 Task: Look for space in Bājil, Yemen from 12th July, 2023 to 16th July, 2023 for 8 adults in price range Rs.10000 to Rs.16000. Place can be private room with 8 bedrooms having 8 beds and 8 bathrooms. Property type can be house, flat, guest house, hotel. Amenities needed are: wifi, TV, free parkinig on premises, gym, breakfast. Booking option can be shelf check-in. Required host language is English.
Action: Mouse moved to (505, 113)
Screenshot: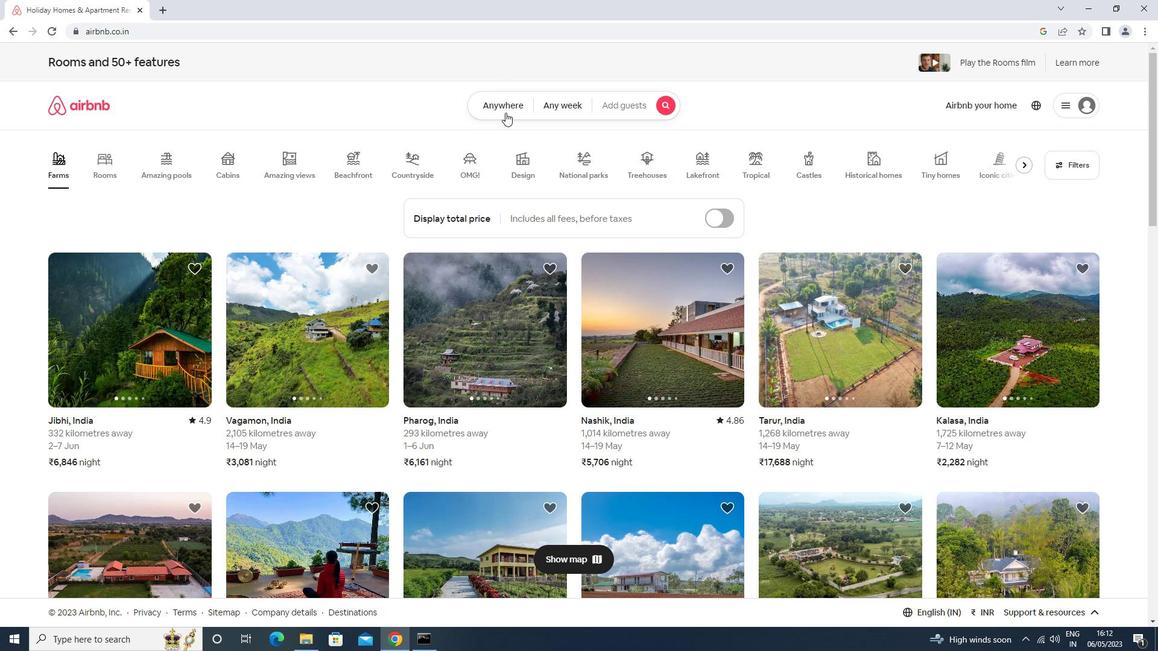 
Action: Mouse pressed left at (505, 113)
Screenshot: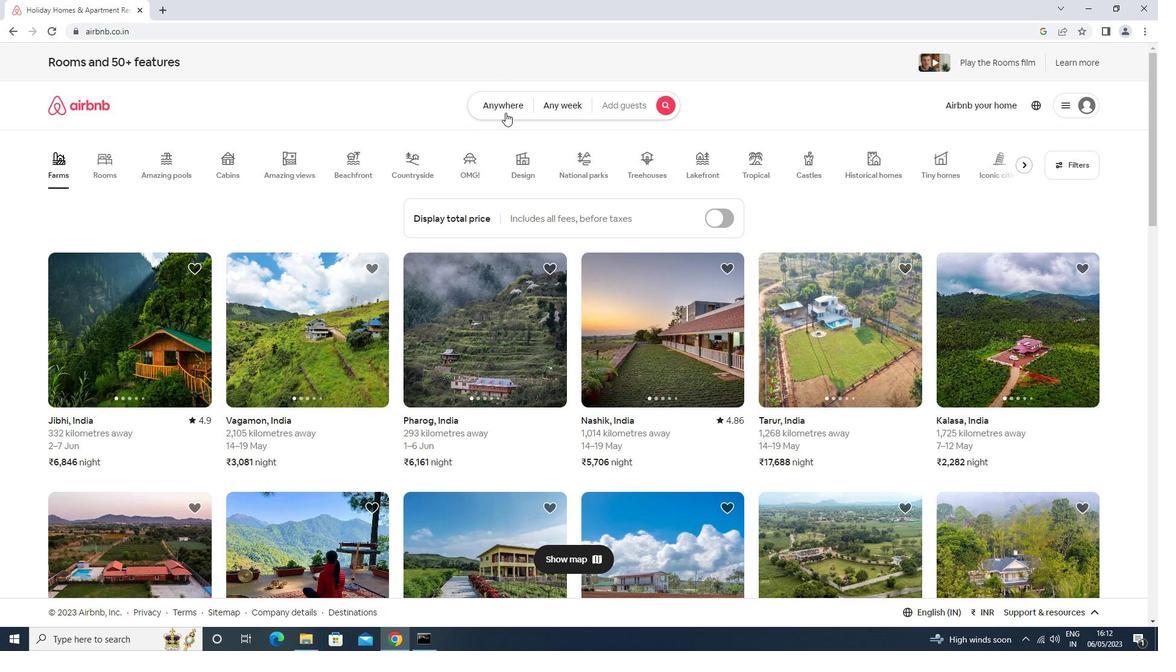 
Action: Mouse moved to (426, 156)
Screenshot: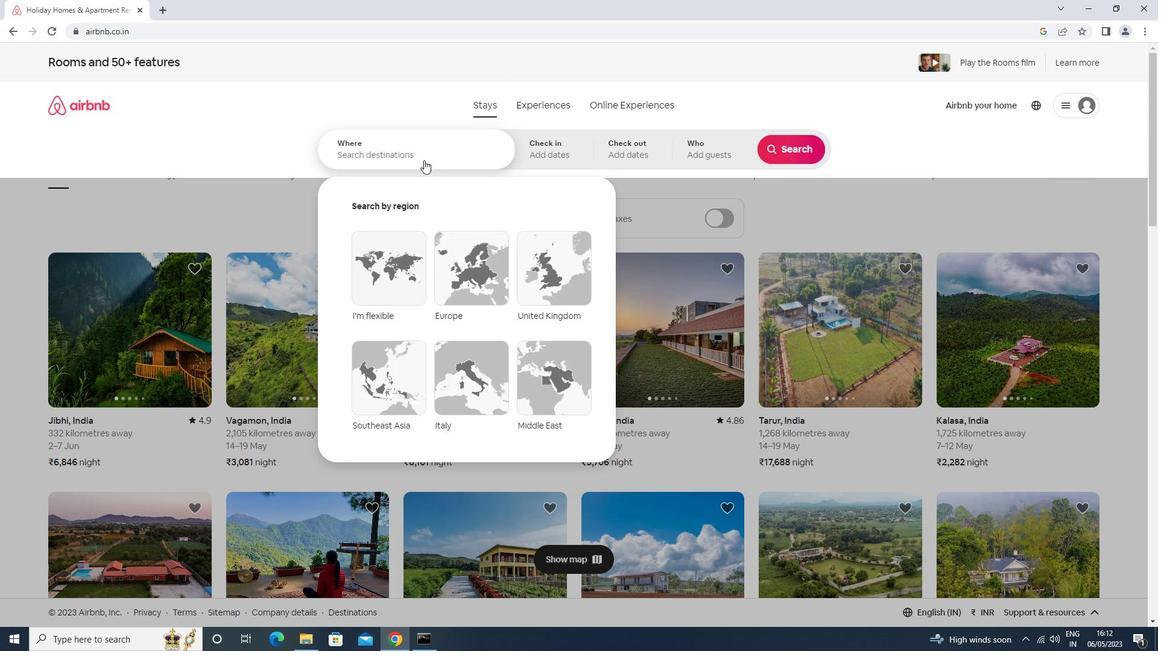 
Action: Mouse pressed left at (426, 156)
Screenshot: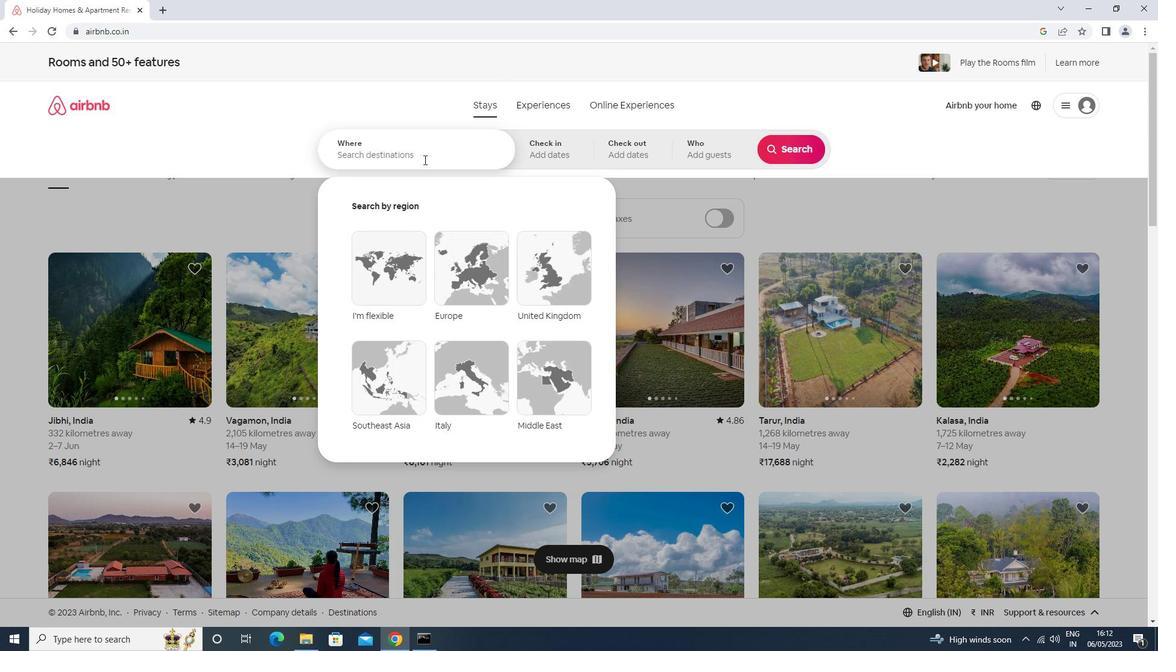 
Action: Mouse moved to (426, 156)
Screenshot: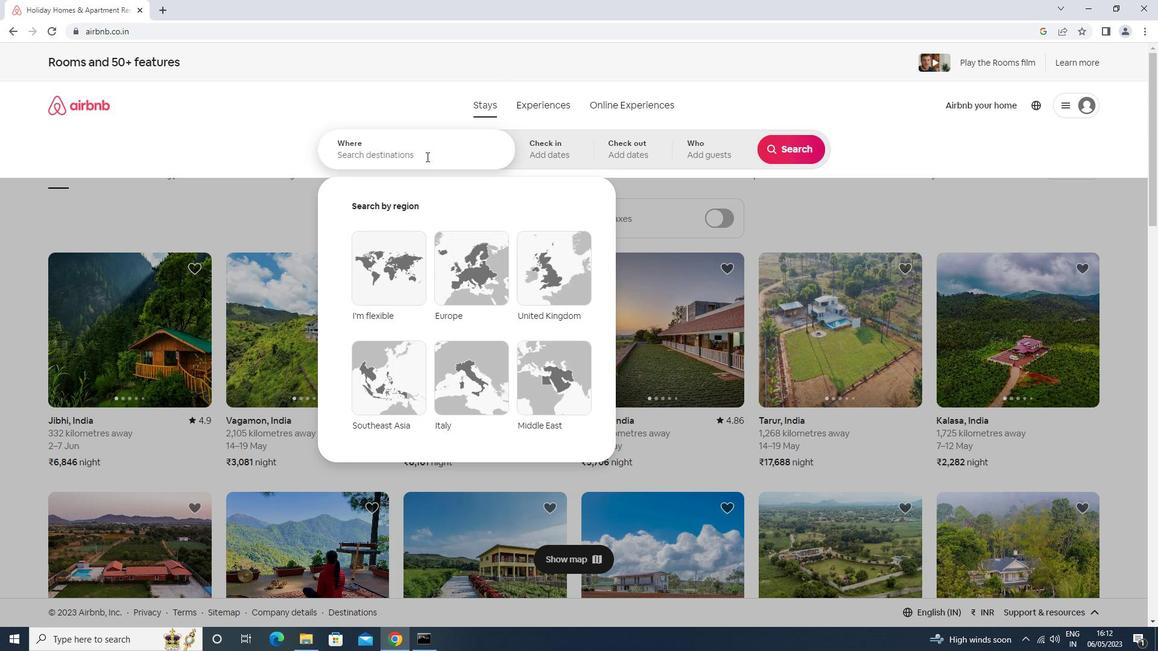 
Action: Key pressed <Key.shift>BAJIL<Key.shift>,<Key.space><Key.shift>YEMEN<Key.down><Key.enter>
Screenshot: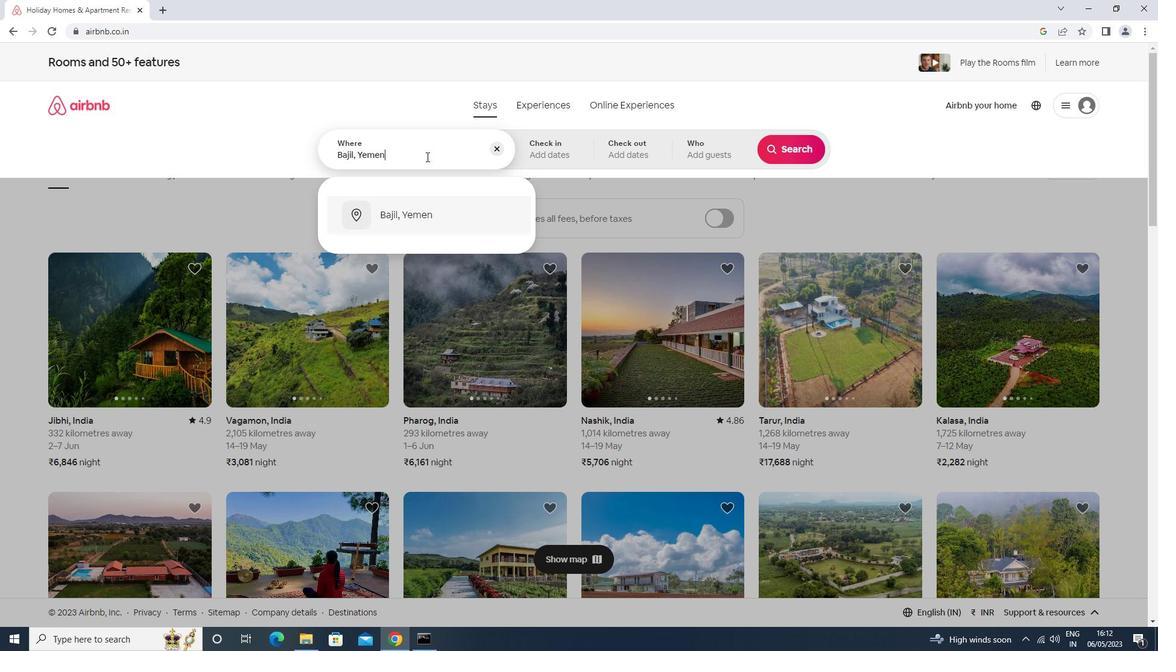 
Action: Mouse moved to (782, 239)
Screenshot: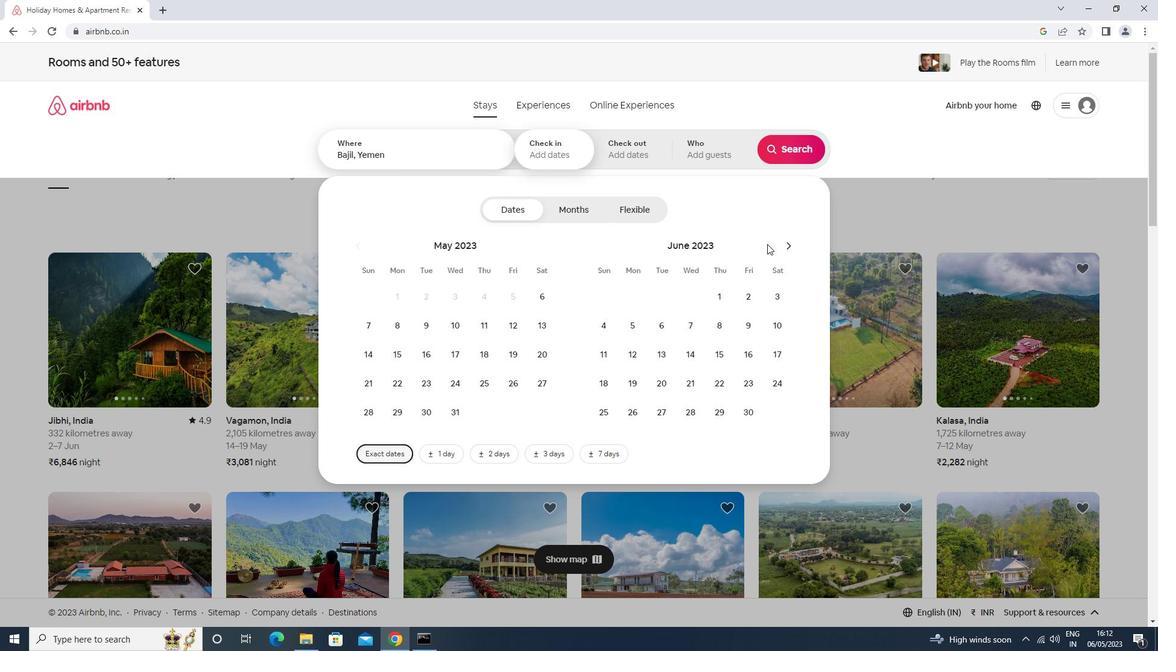 
Action: Mouse pressed left at (782, 239)
Screenshot: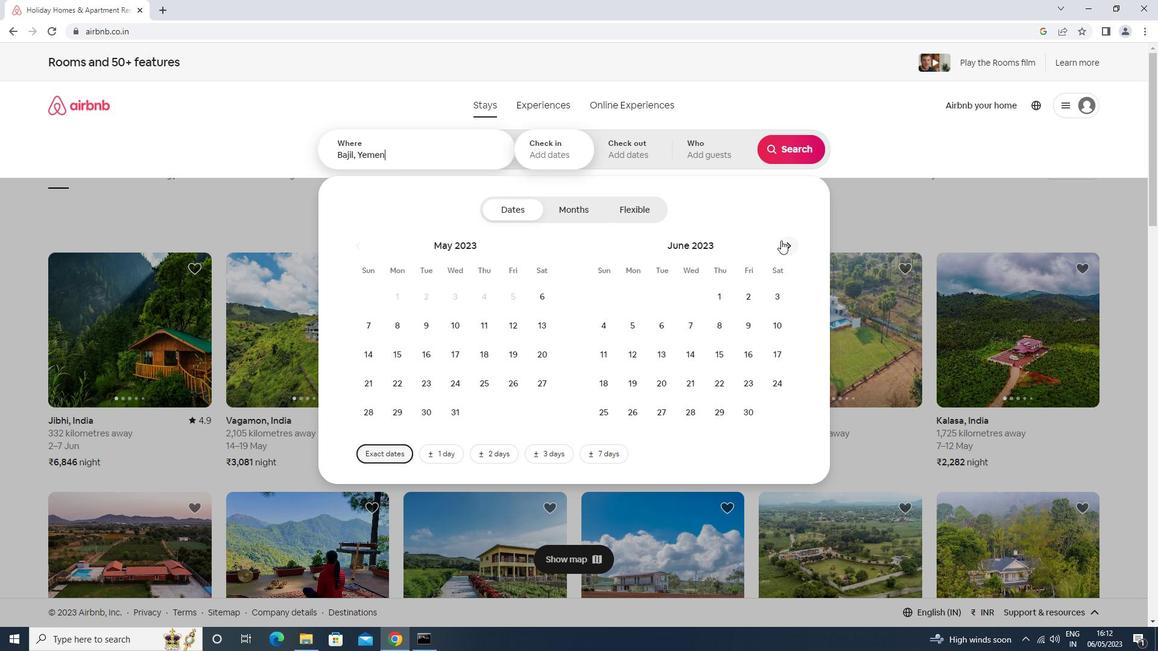 
Action: Mouse moved to (689, 348)
Screenshot: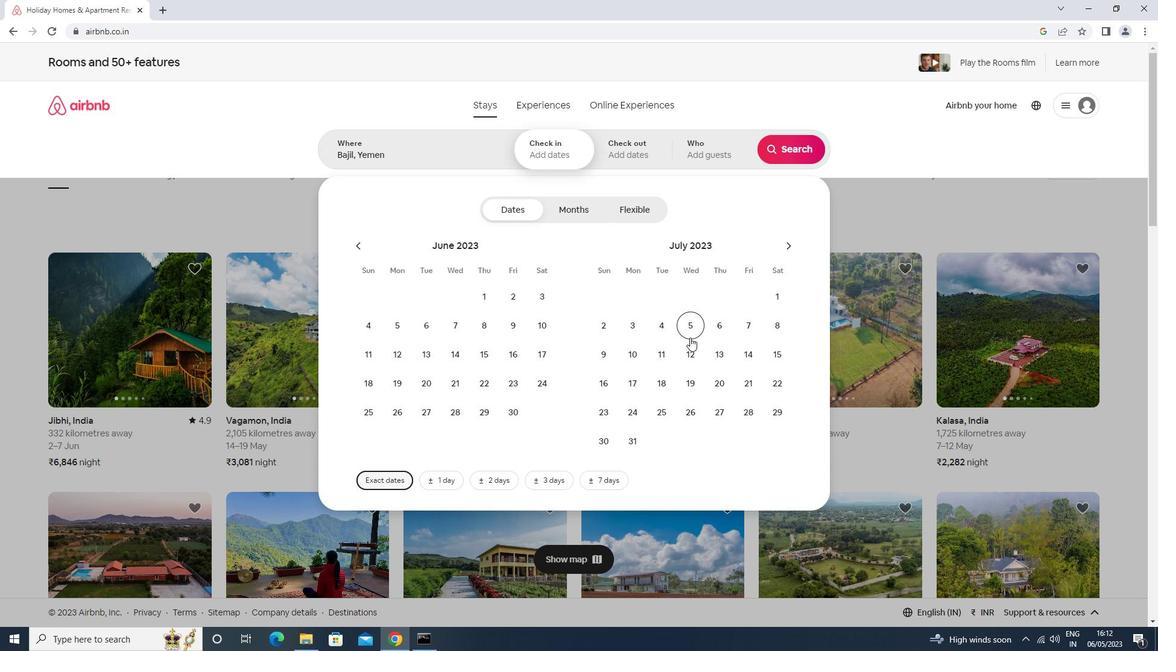 
Action: Mouse pressed left at (689, 348)
Screenshot: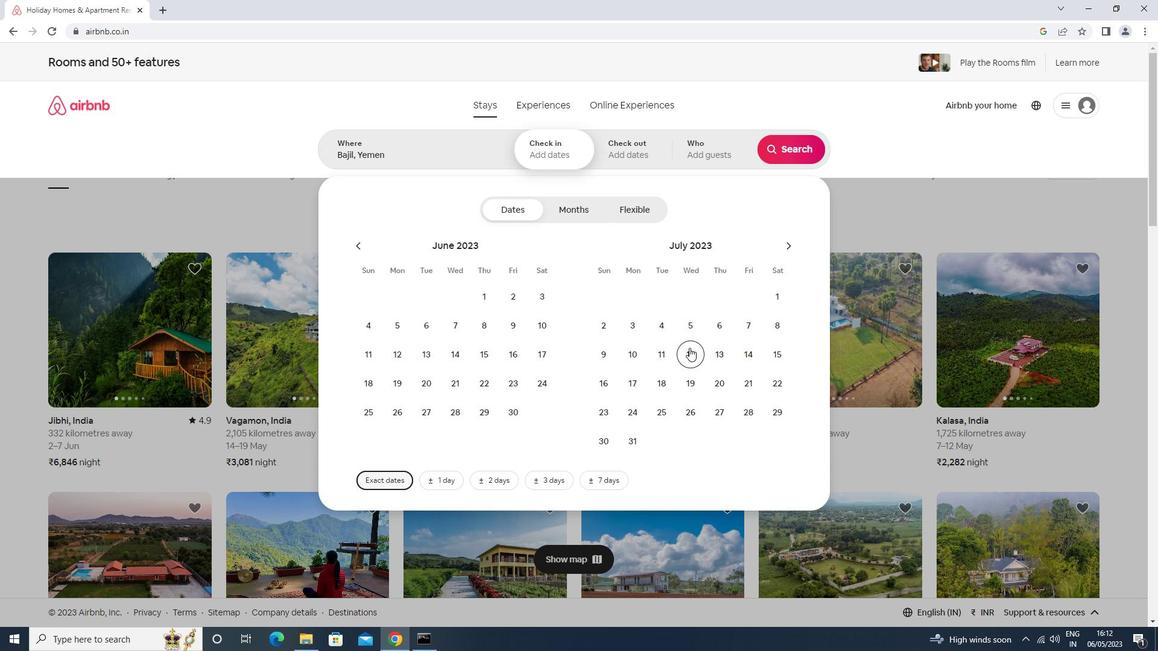 
Action: Mouse moved to (603, 386)
Screenshot: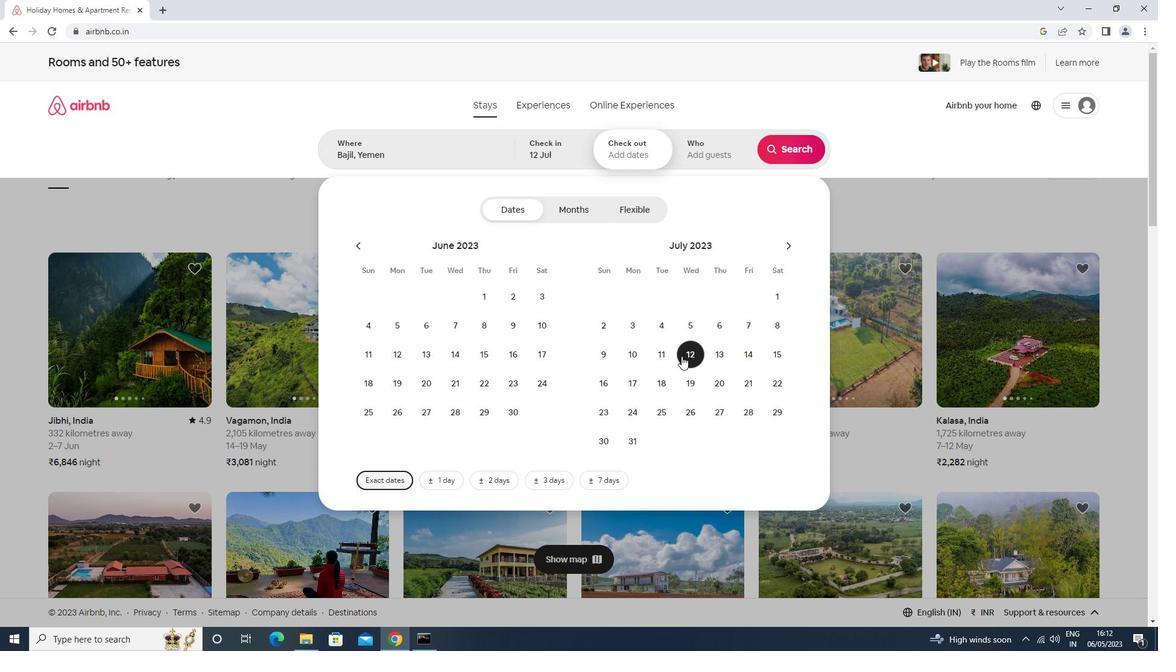 
Action: Mouse pressed left at (603, 386)
Screenshot: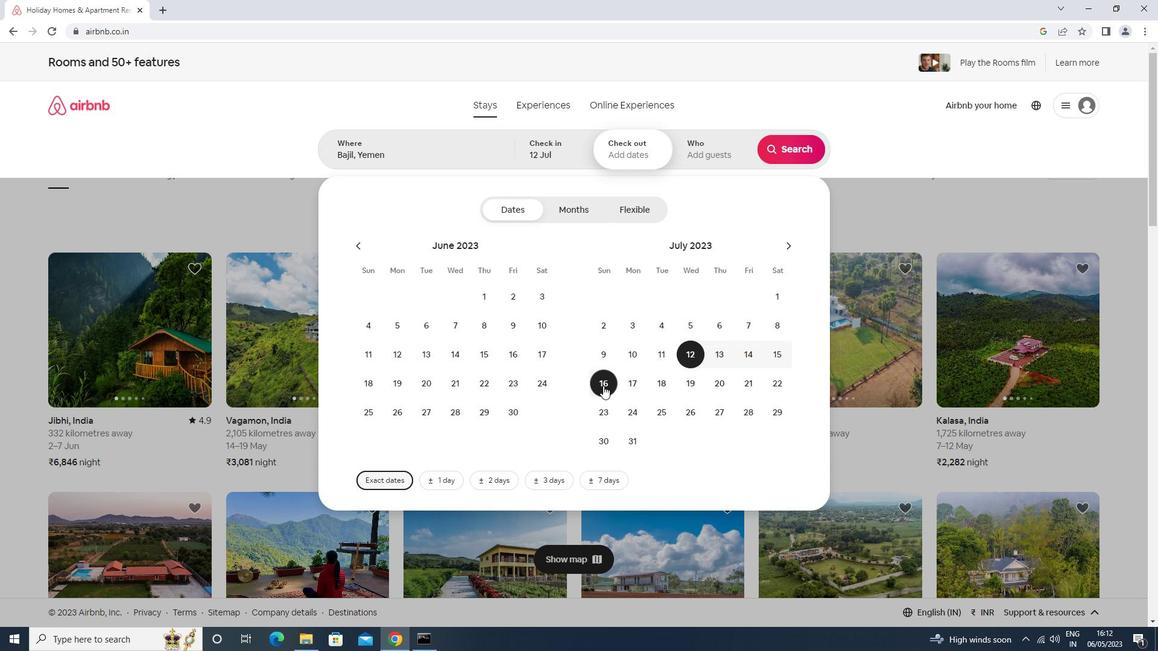 
Action: Mouse moved to (697, 155)
Screenshot: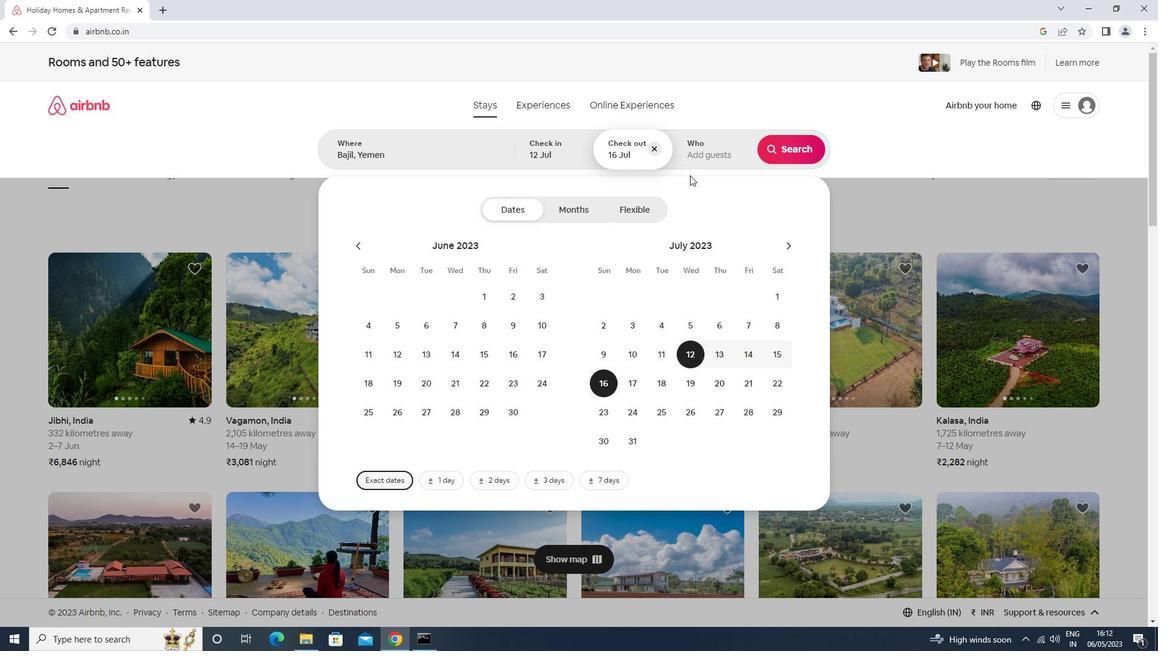 
Action: Mouse pressed left at (697, 155)
Screenshot: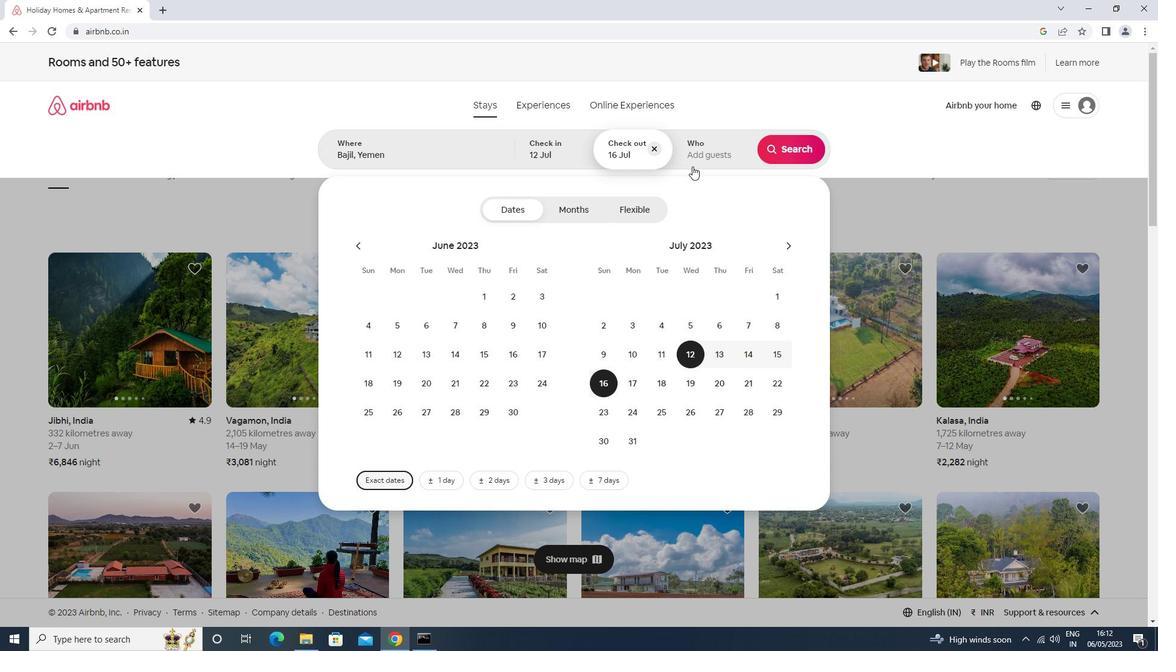 
Action: Mouse moved to (789, 216)
Screenshot: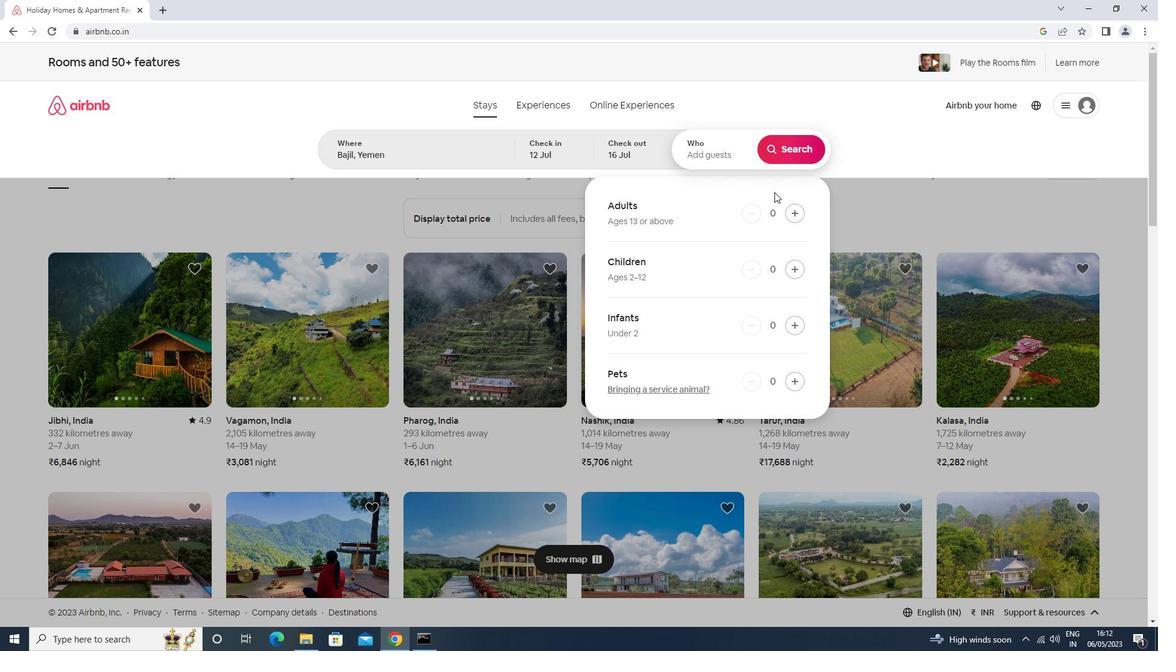 
Action: Mouse pressed left at (789, 216)
Screenshot: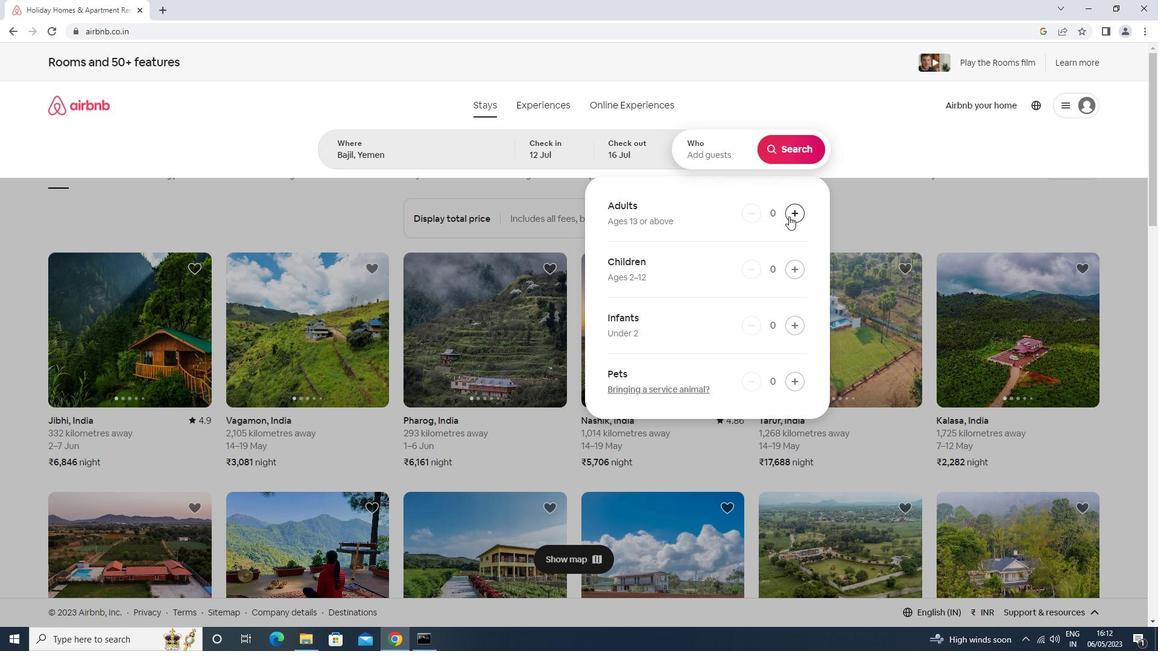 
Action: Mouse pressed left at (789, 216)
Screenshot: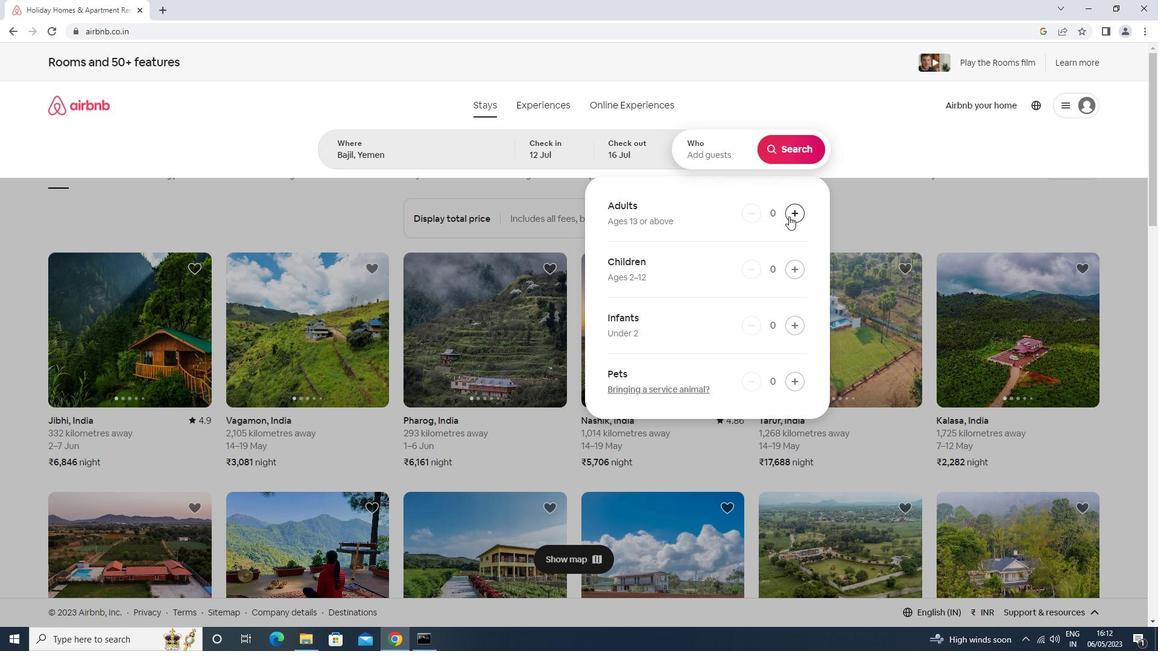 
Action: Mouse pressed left at (789, 216)
Screenshot: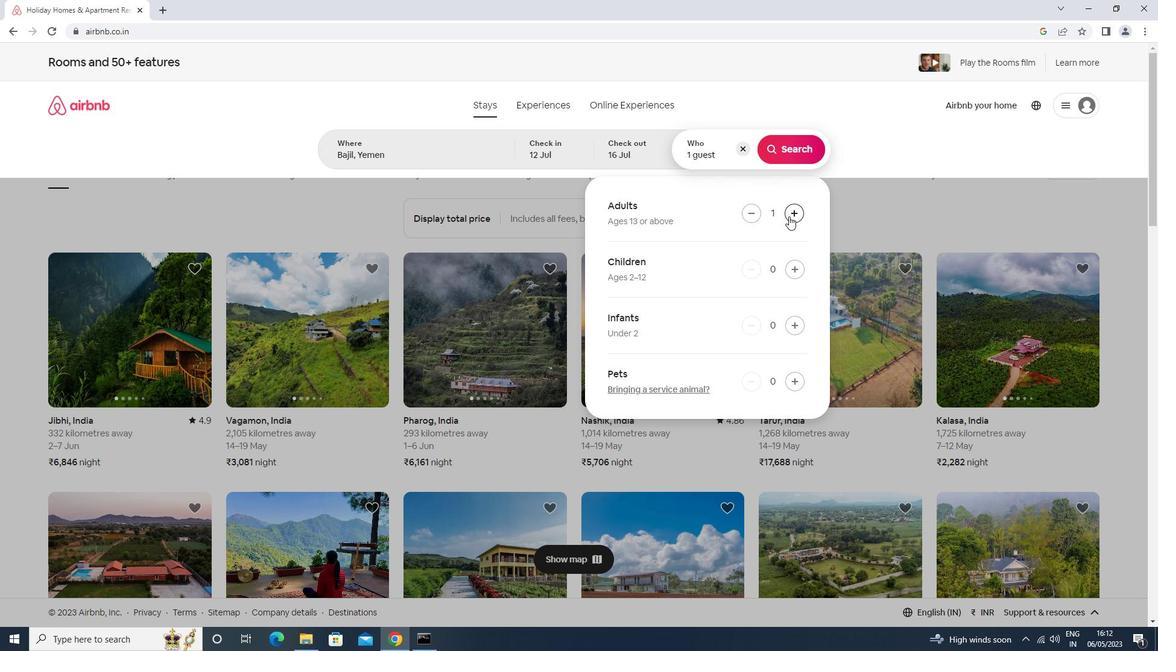 
Action: Mouse moved to (788, 217)
Screenshot: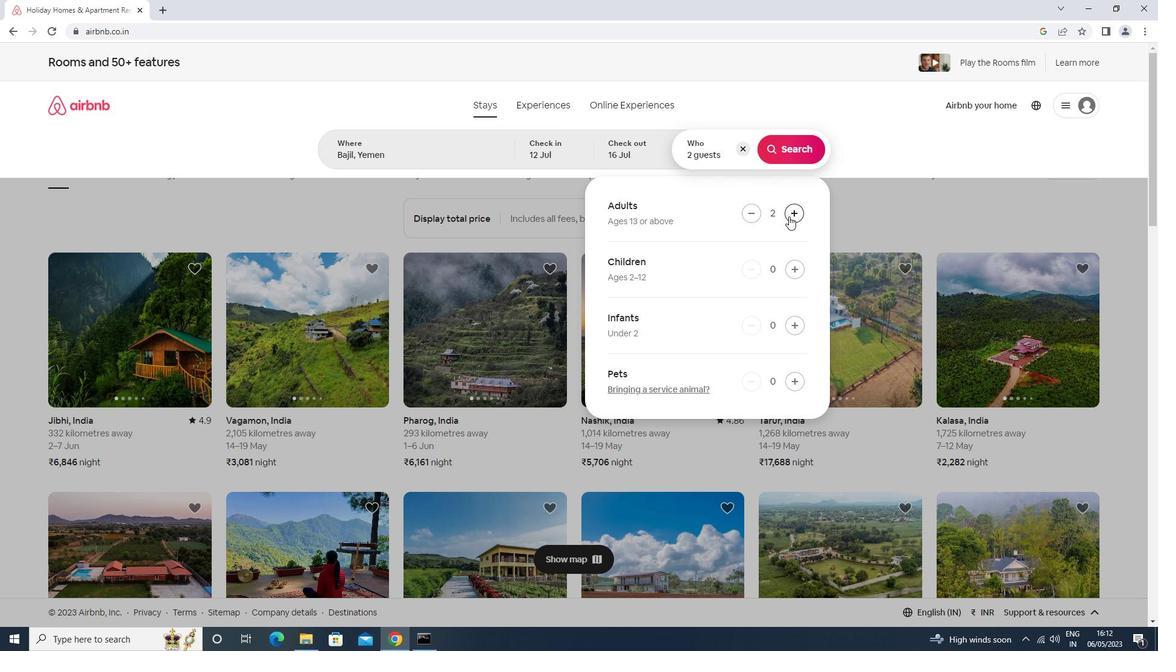 
Action: Mouse pressed left at (788, 217)
Screenshot: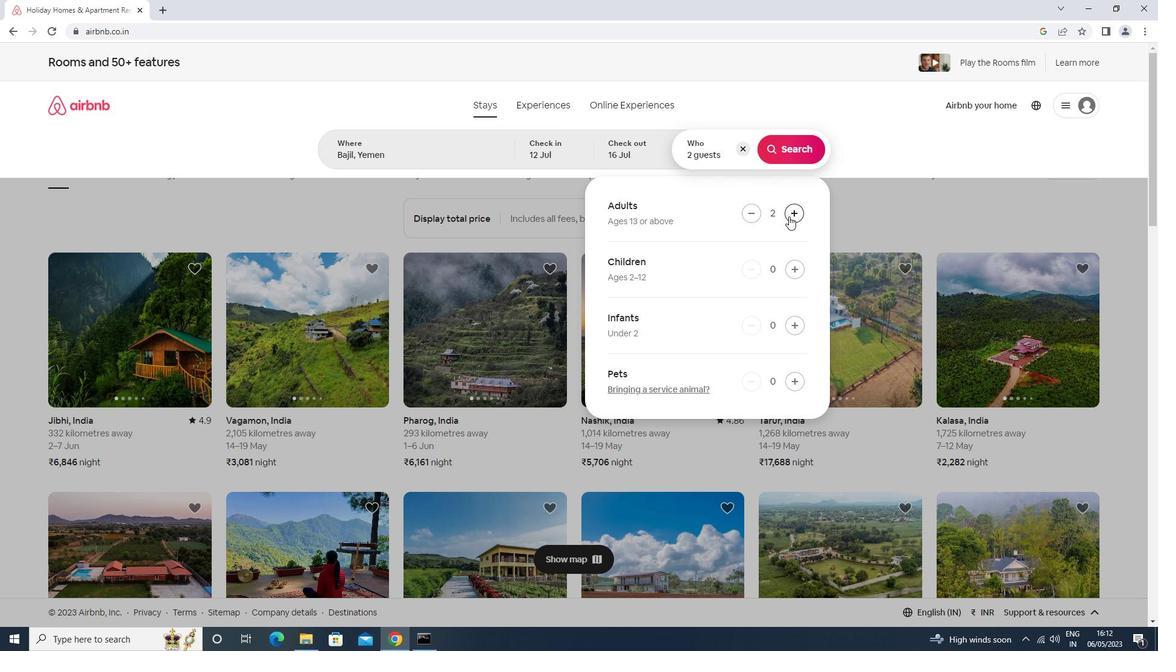 
Action: Mouse pressed left at (788, 217)
Screenshot: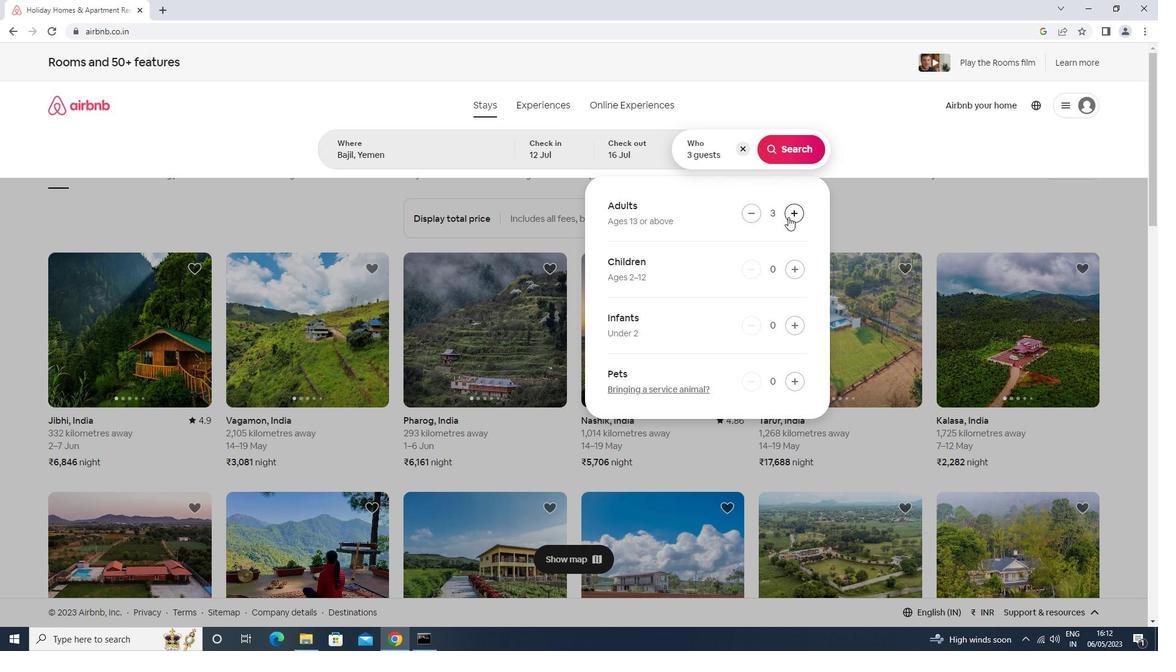 
Action: Mouse pressed left at (788, 217)
Screenshot: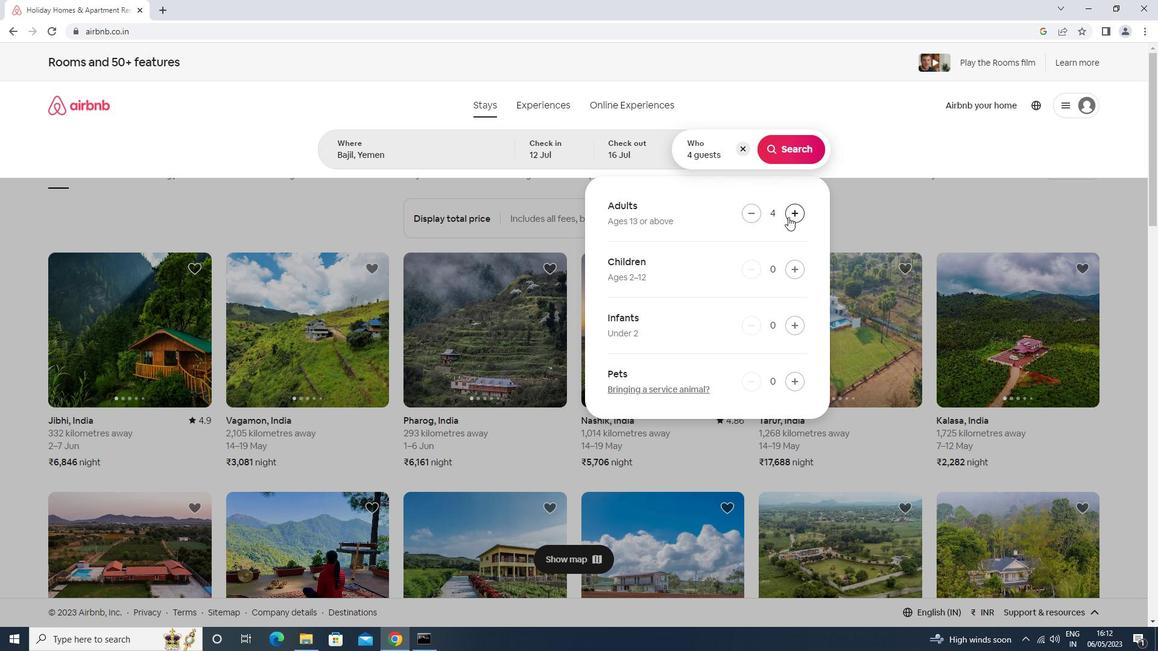 
Action: Mouse moved to (789, 217)
Screenshot: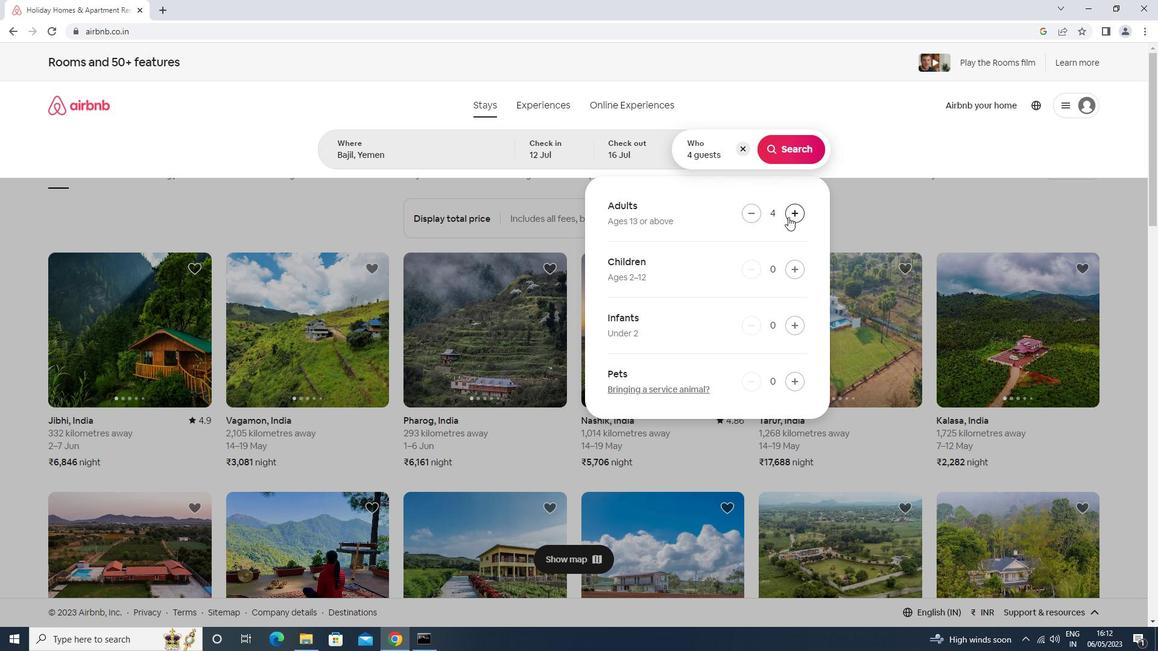 
Action: Mouse pressed left at (789, 217)
Screenshot: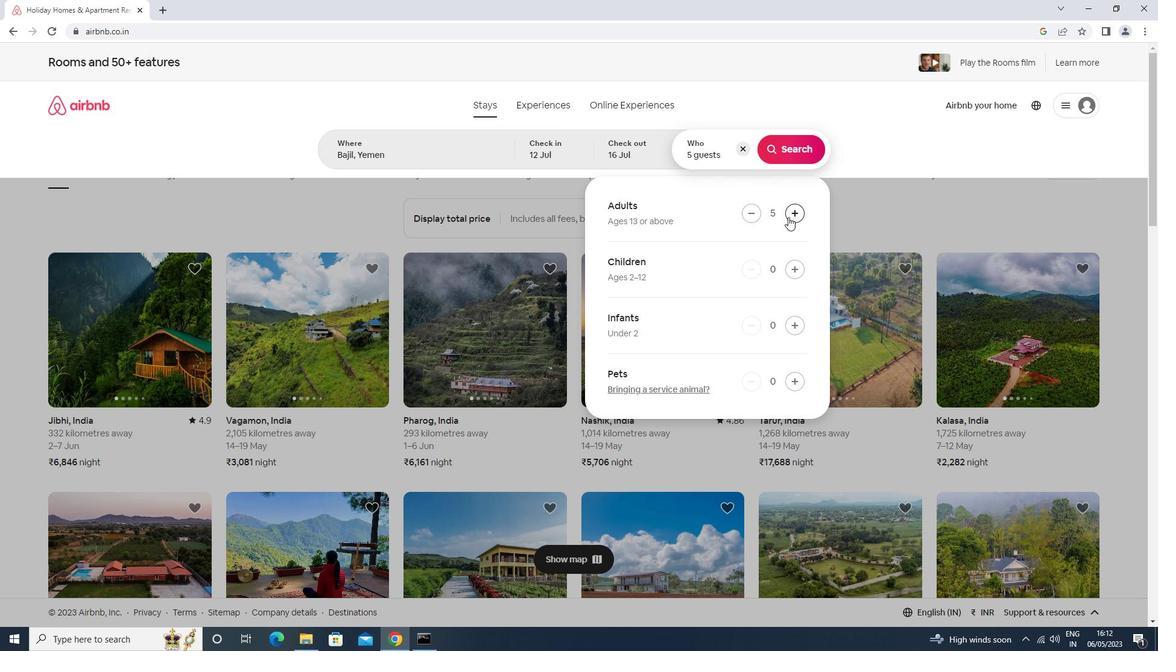 
Action: Mouse pressed left at (789, 217)
Screenshot: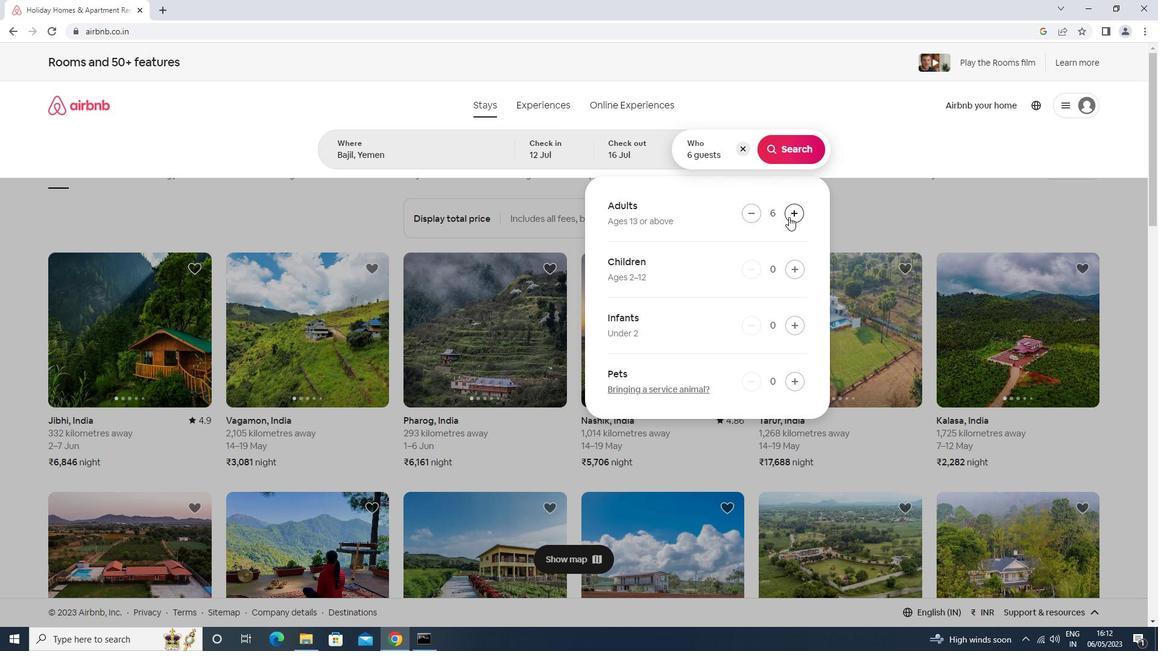 
Action: Mouse moved to (789, 145)
Screenshot: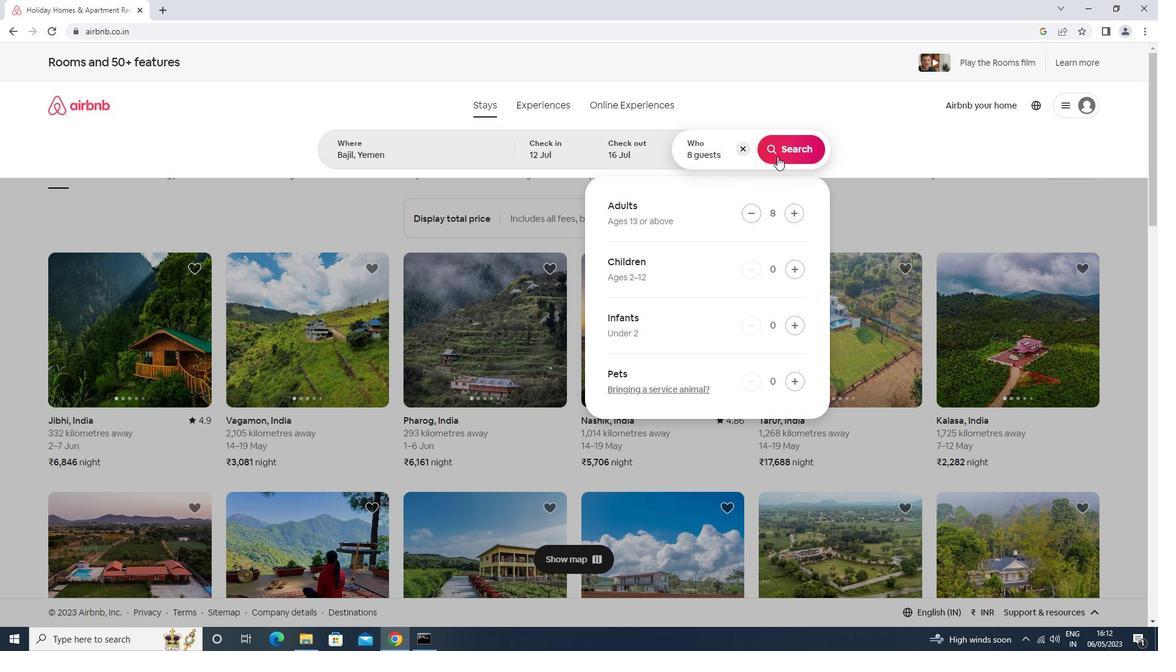 
Action: Mouse pressed left at (789, 145)
Screenshot: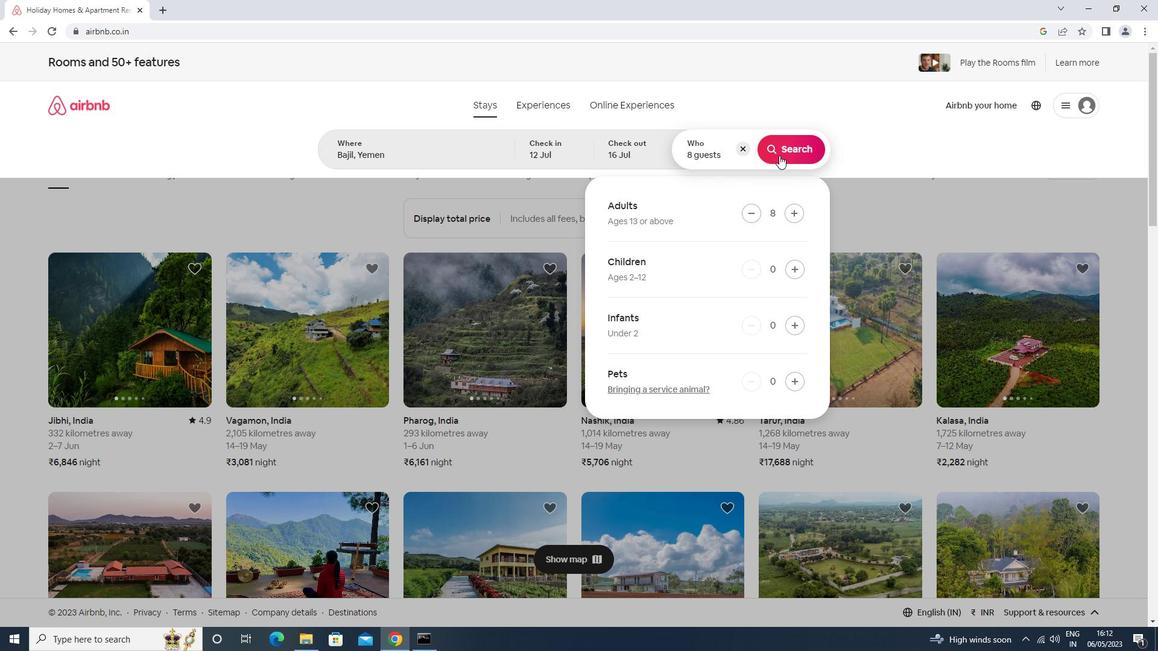 
Action: Mouse moved to (1065, 136)
Screenshot: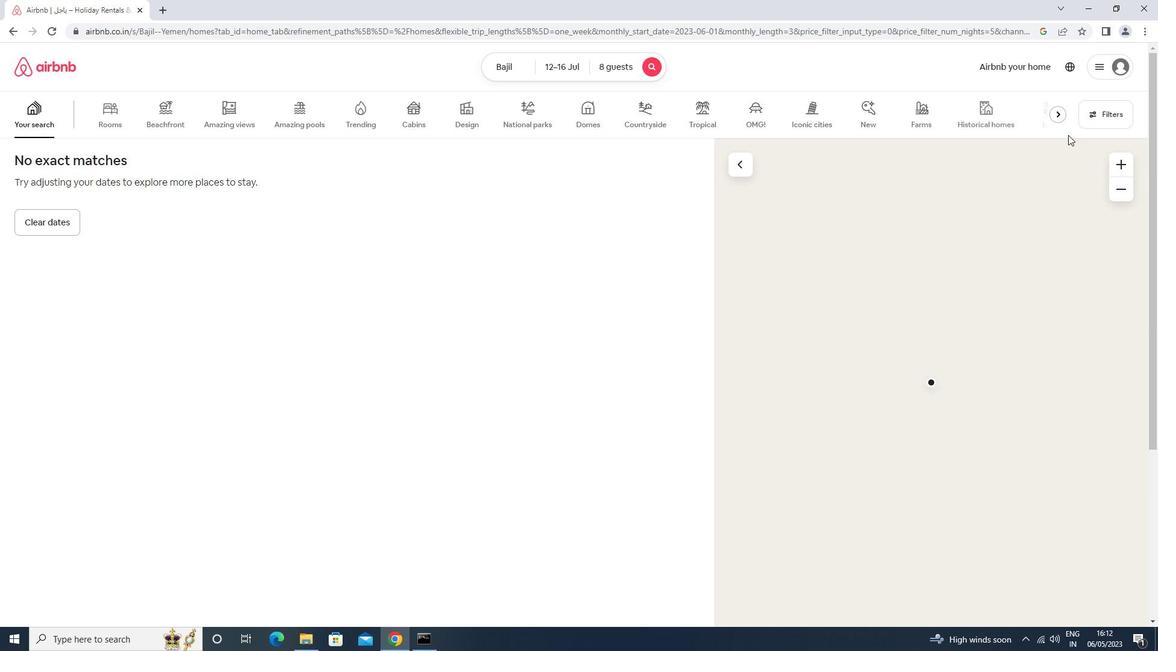 
Action: Mouse pressed left at (1065, 136)
Screenshot: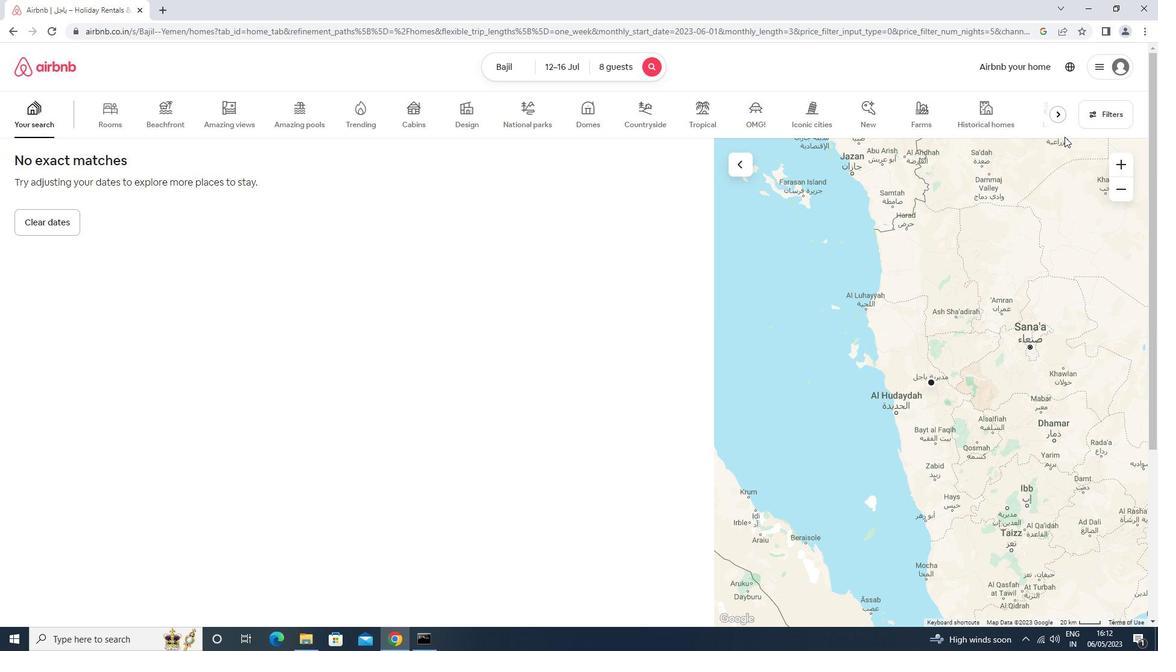 
Action: Mouse moved to (1110, 115)
Screenshot: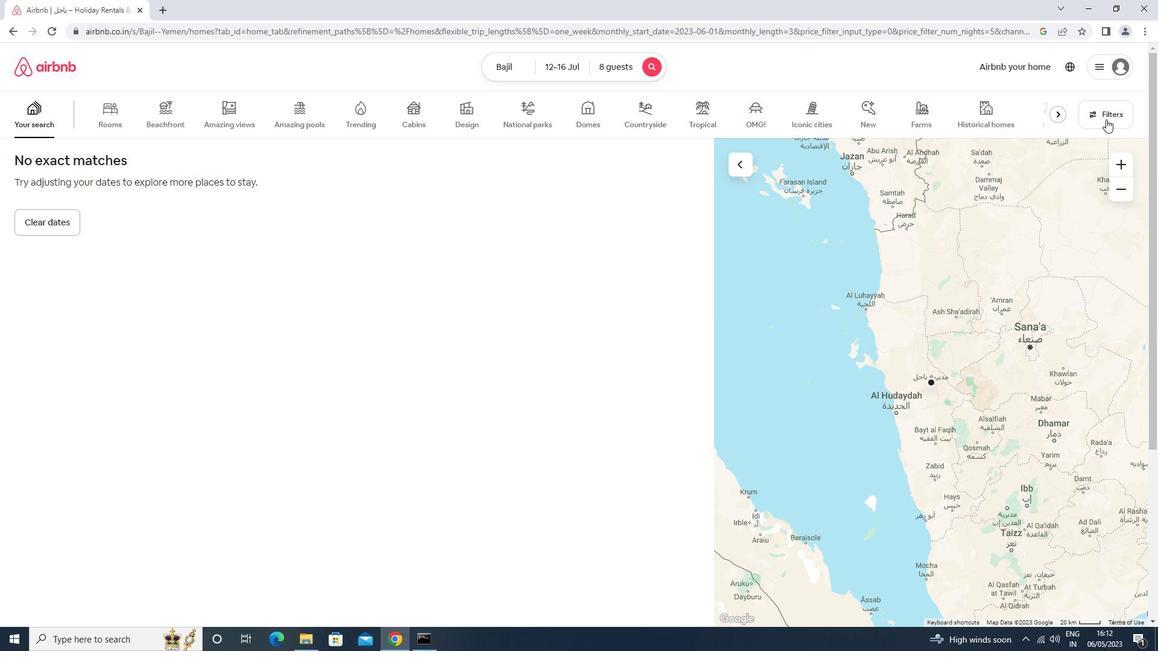 
Action: Mouse pressed left at (1110, 115)
Screenshot: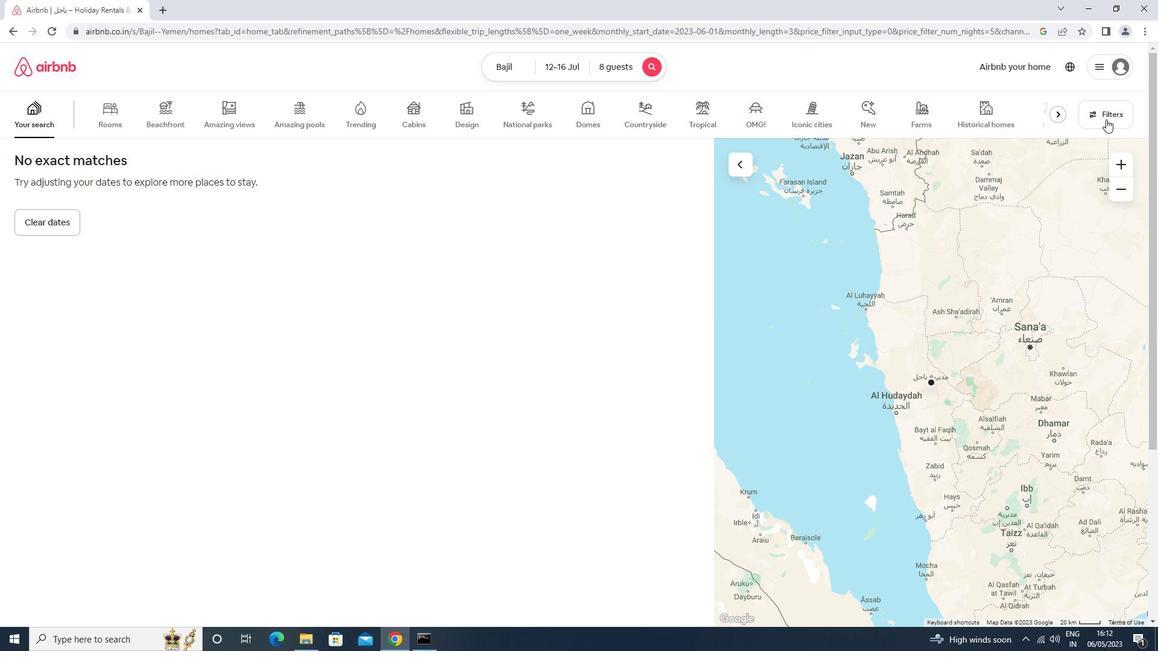 
Action: Mouse moved to (497, 396)
Screenshot: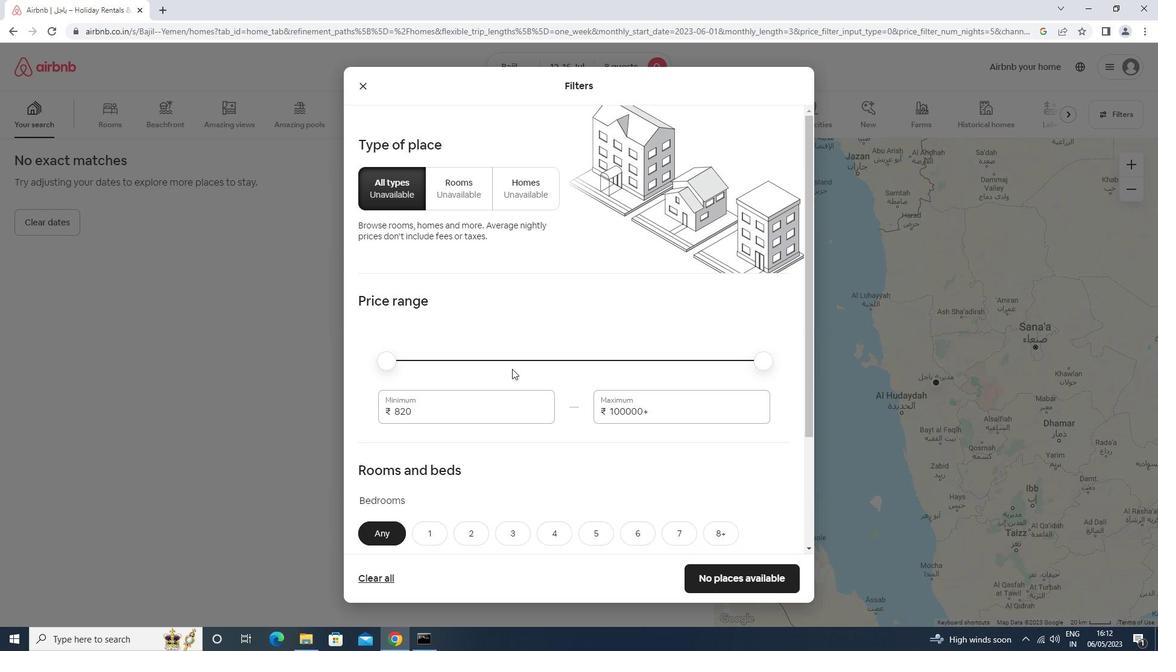 
Action: Mouse pressed left at (497, 396)
Screenshot: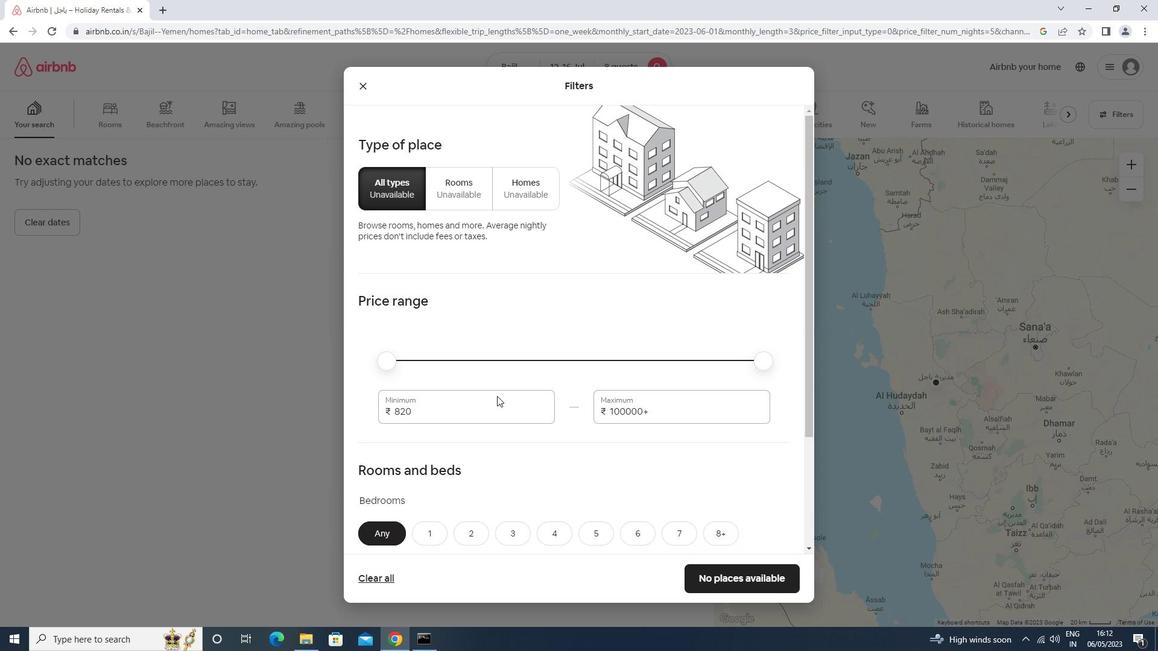 
Action: Key pressed <Key.backspace><Key.backspace><Key.backspace>10000<Key.tab>16000
Screenshot: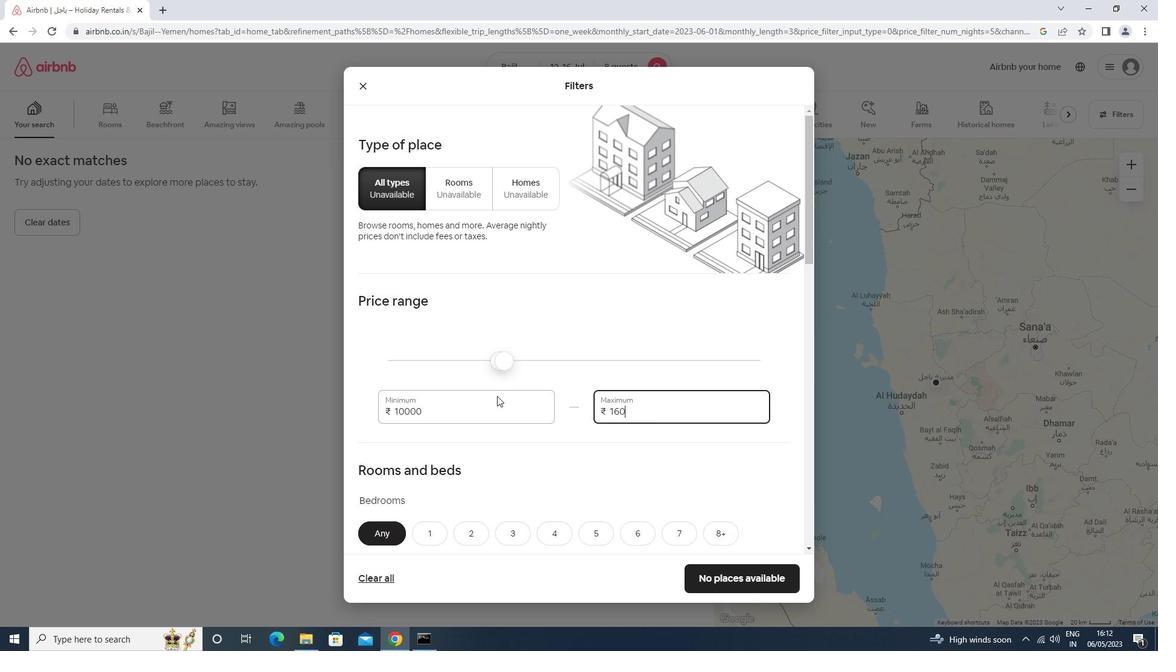 
Action: Mouse scrolled (497, 395) with delta (0, 0)
Screenshot: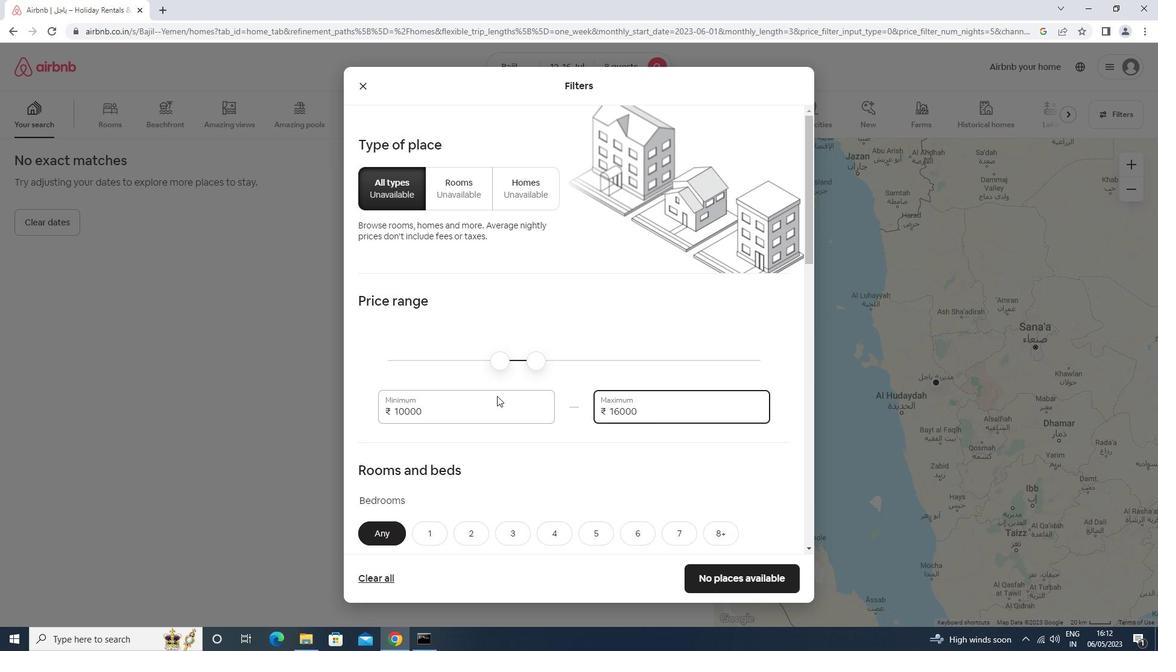 
Action: Mouse scrolled (497, 395) with delta (0, 0)
Screenshot: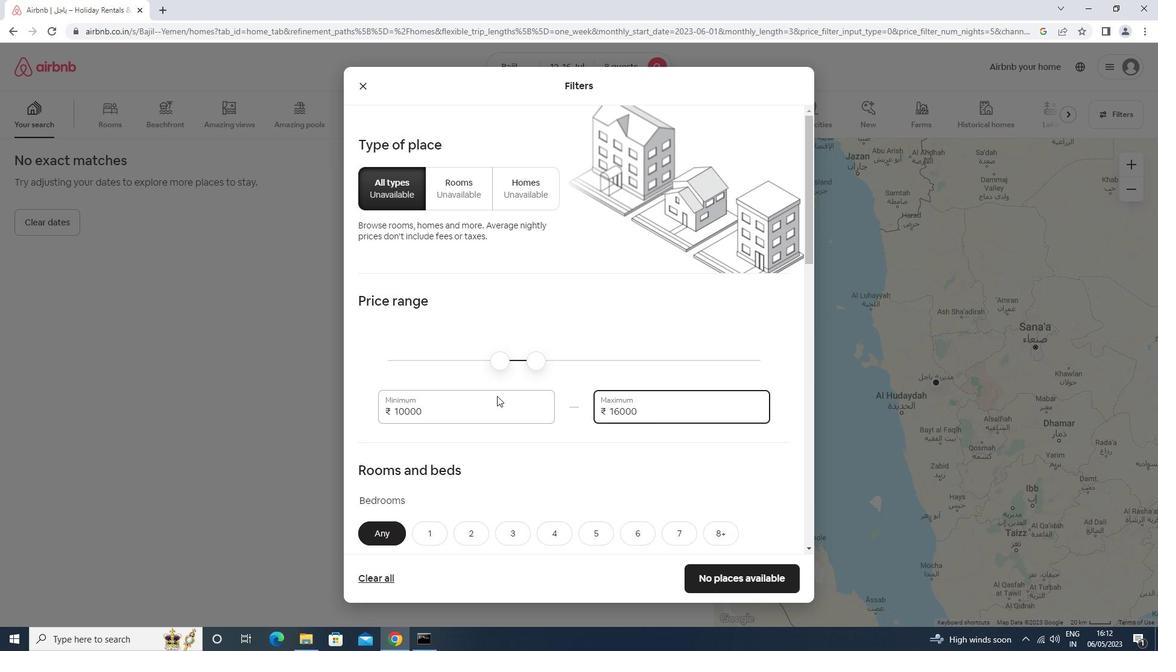 
Action: Mouse scrolled (497, 395) with delta (0, 0)
Screenshot: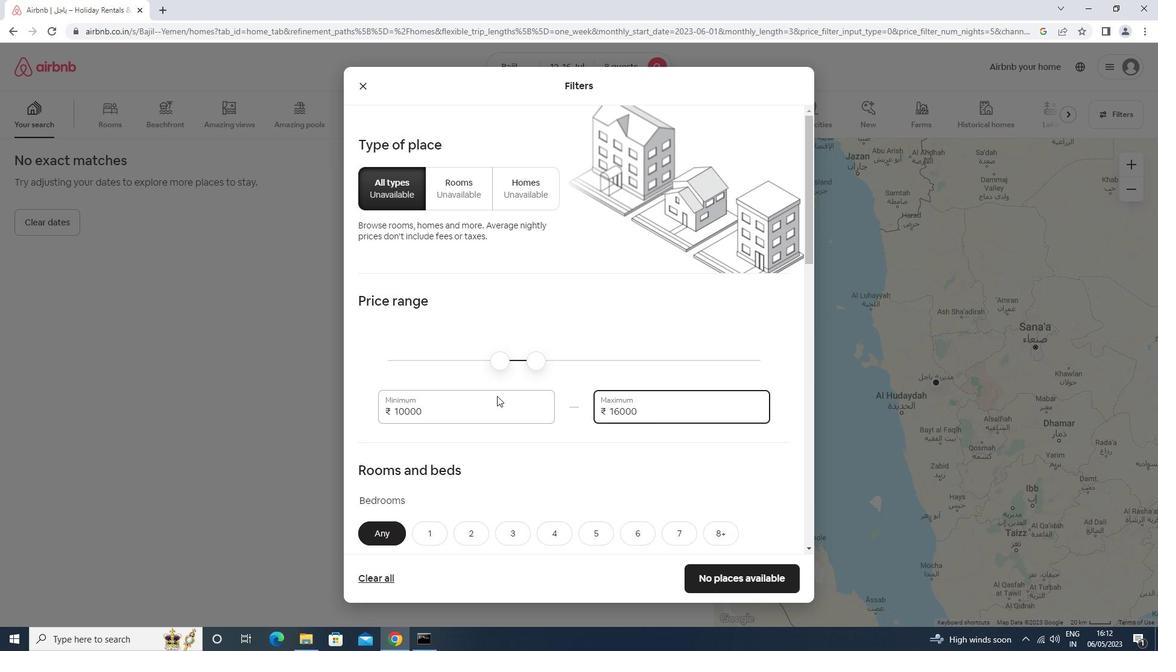
Action: Mouse scrolled (497, 395) with delta (0, 0)
Screenshot: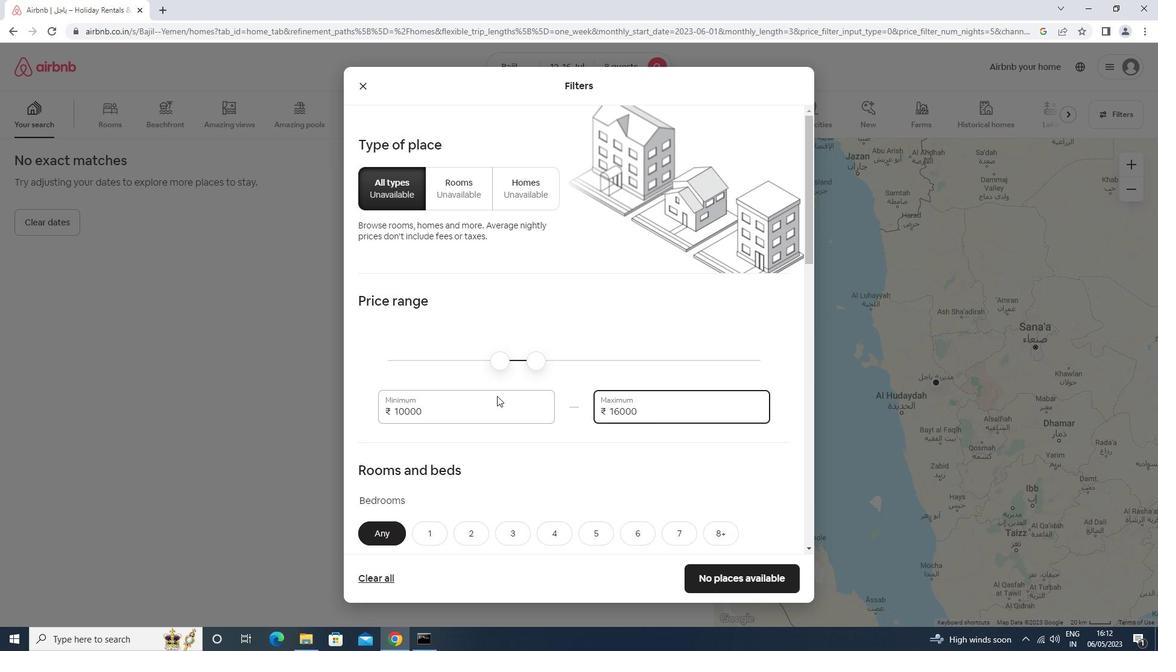 
Action: Mouse scrolled (497, 395) with delta (0, 0)
Screenshot: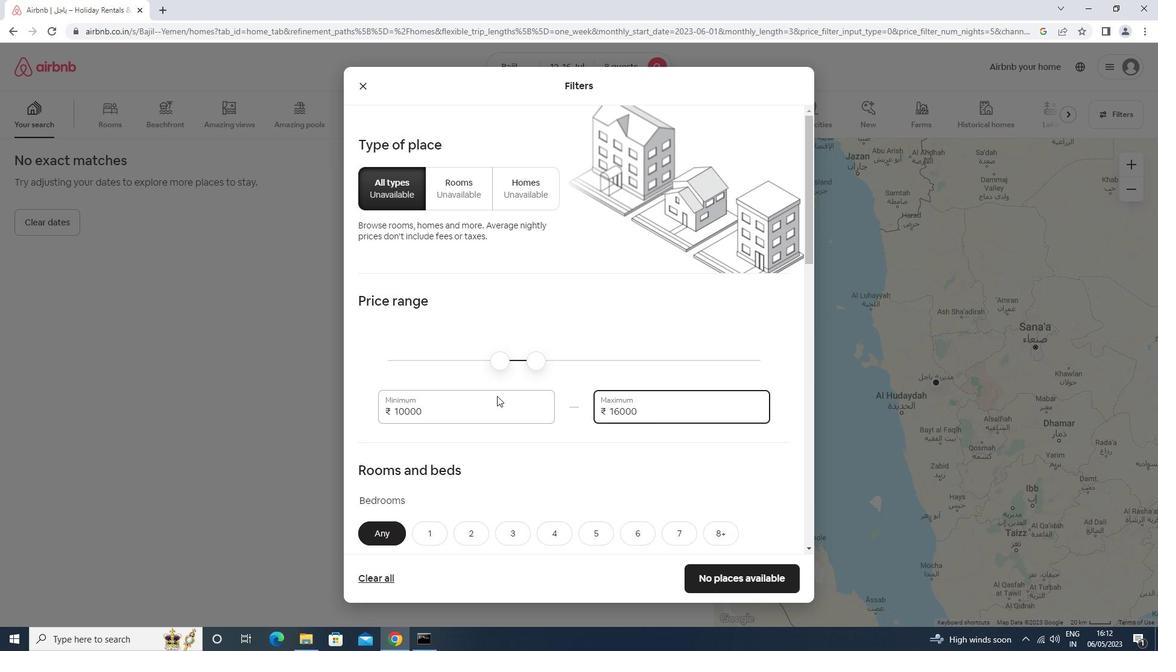 
Action: Mouse moved to (721, 234)
Screenshot: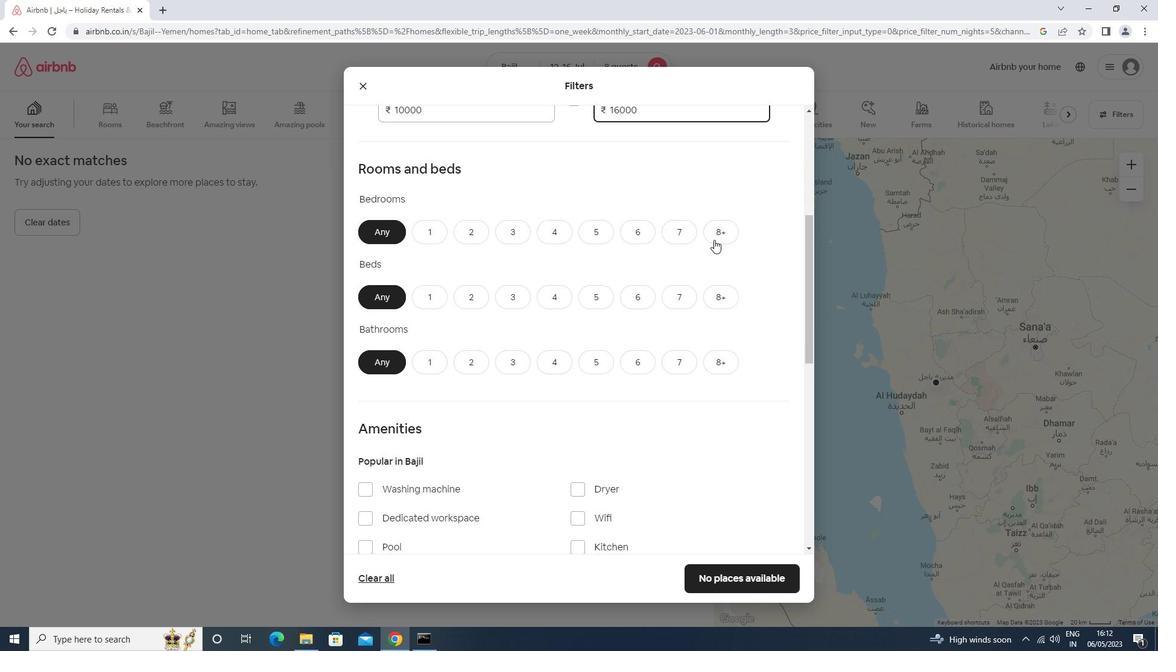 
Action: Mouse pressed left at (721, 234)
Screenshot: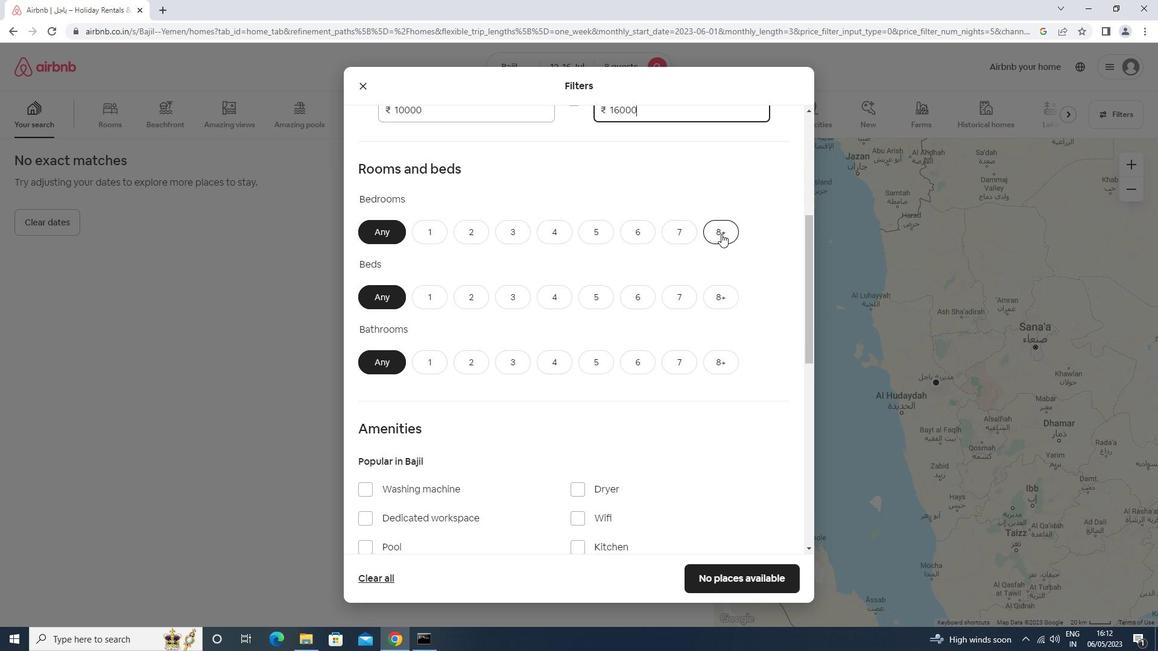 
Action: Mouse moved to (715, 294)
Screenshot: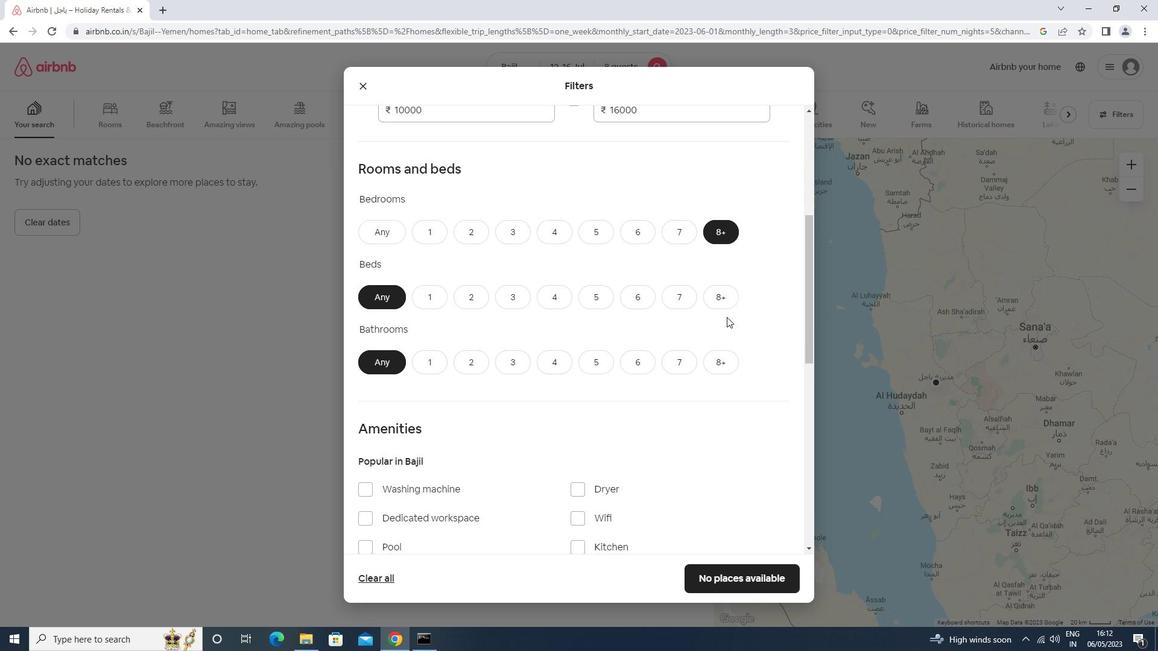
Action: Mouse pressed left at (715, 294)
Screenshot: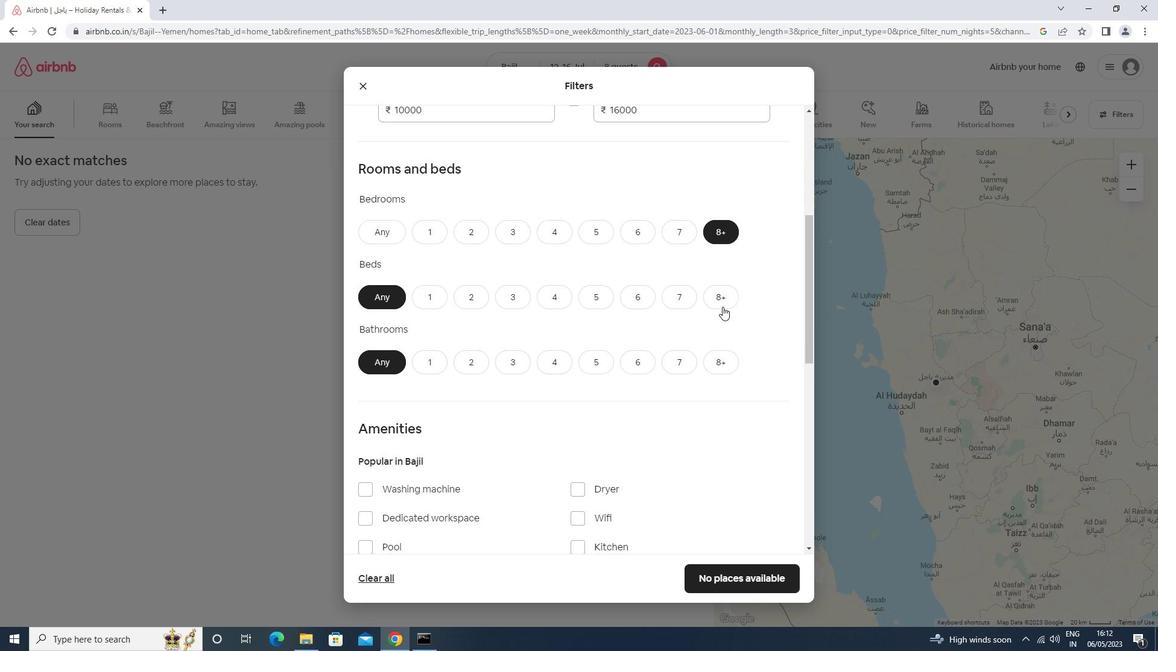 
Action: Mouse moved to (718, 366)
Screenshot: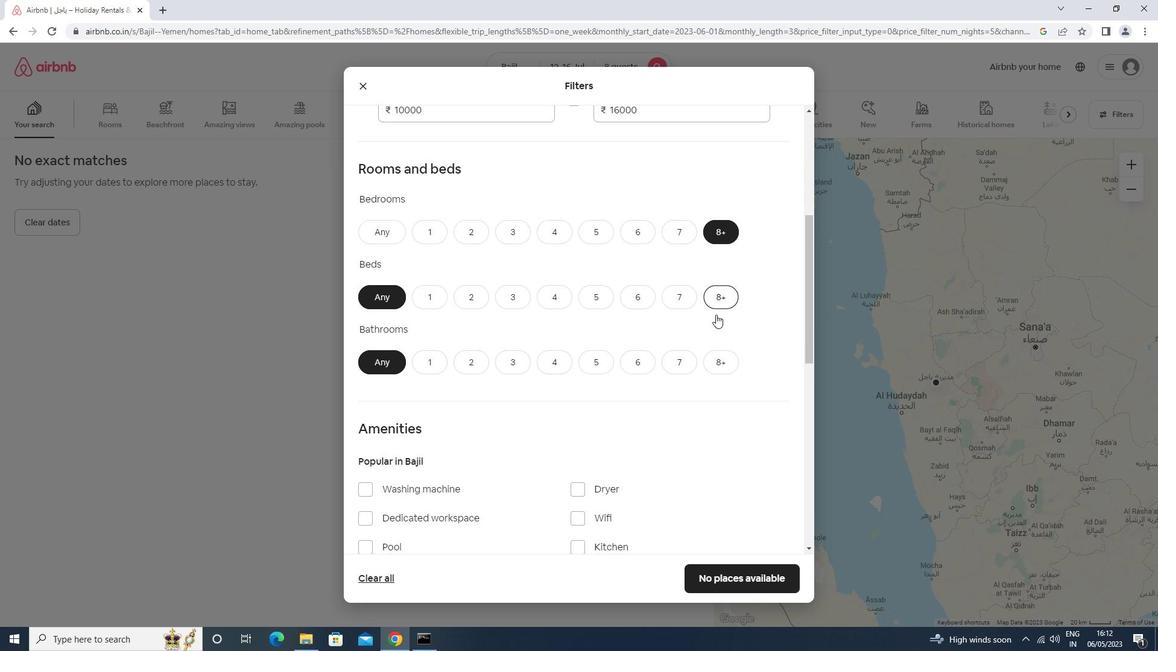 
Action: Mouse pressed left at (718, 366)
Screenshot: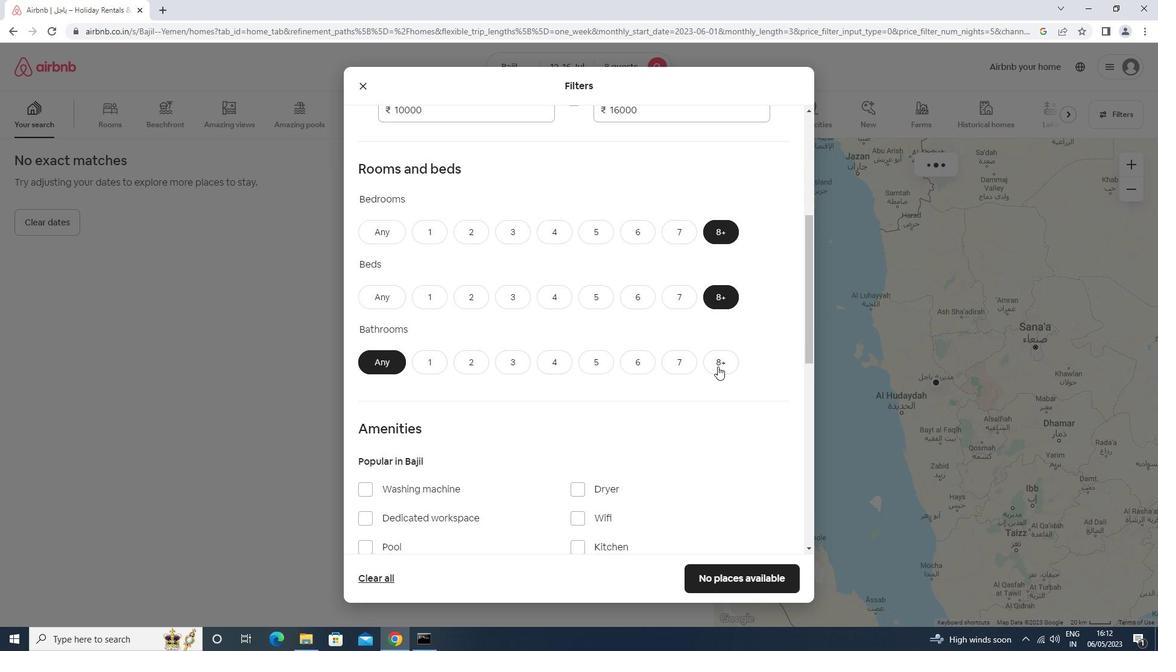 
Action: Mouse moved to (716, 367)
Screenshot: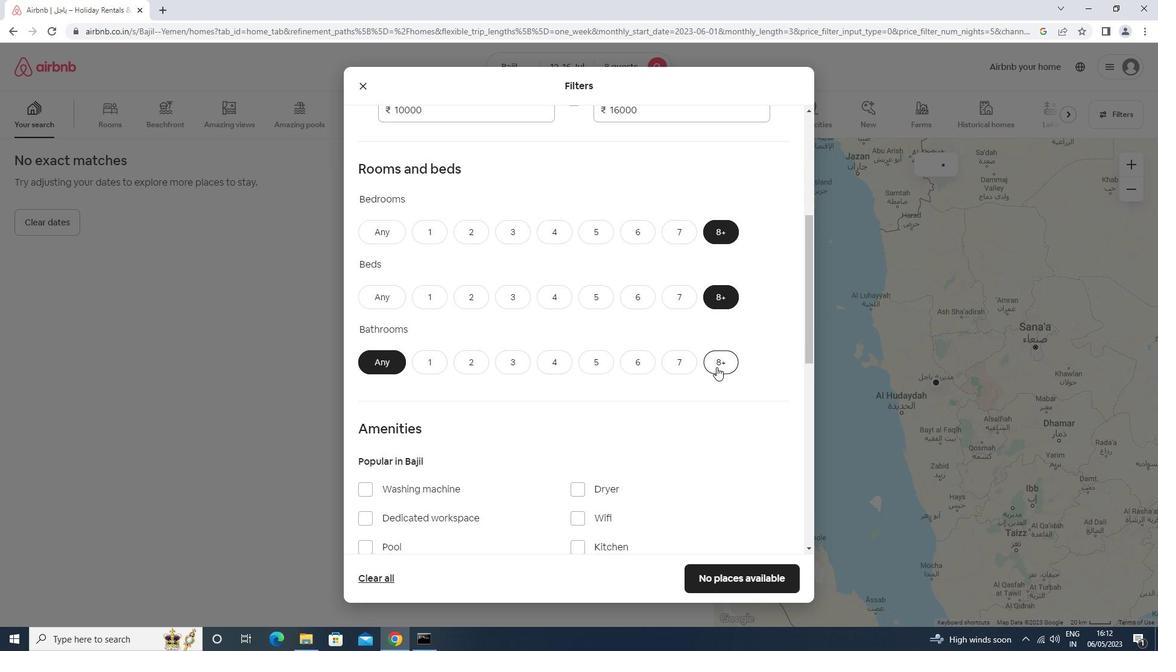 
Action: Mouse scrolled (716, 366) with delta (0, 0)
Screenshot: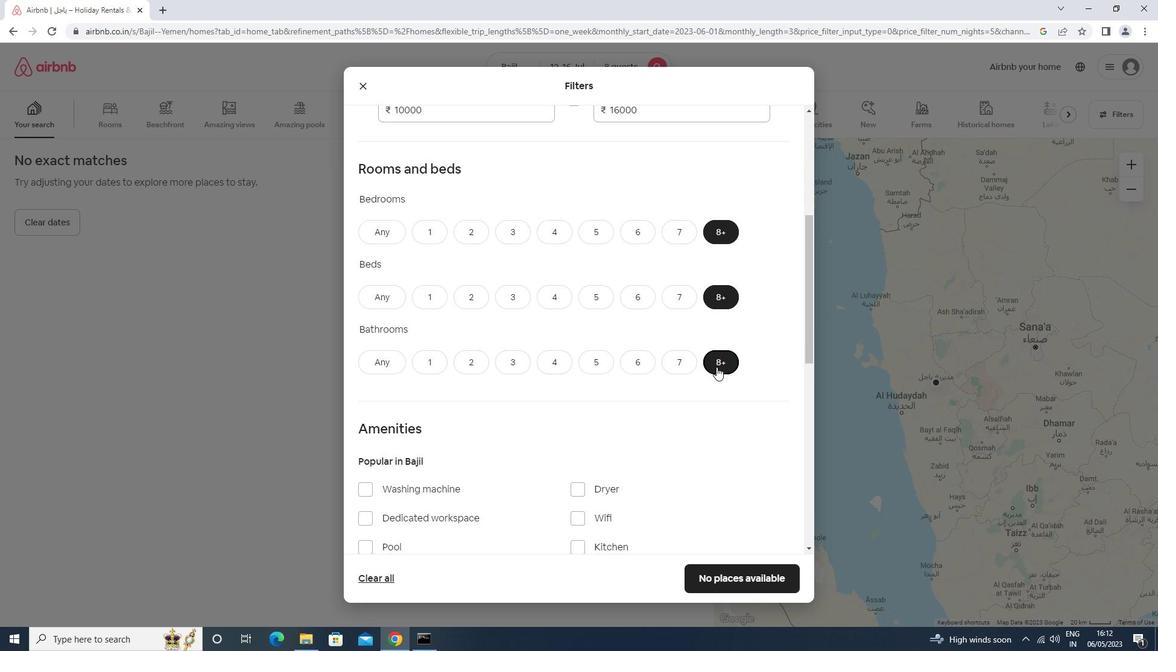 
Action: Mouse scrolled (716, 366) with delta (0, 0)
Screenshot: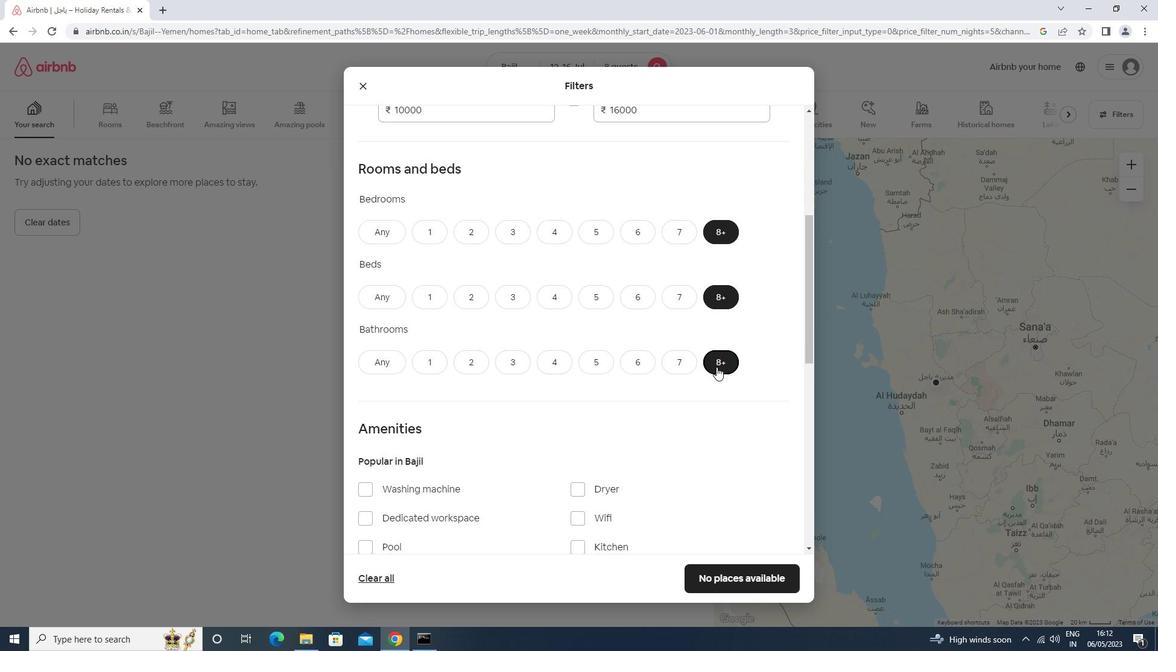 
Action: Mouse scrolled (716, 366) with delta (0, 0)
Screenshot: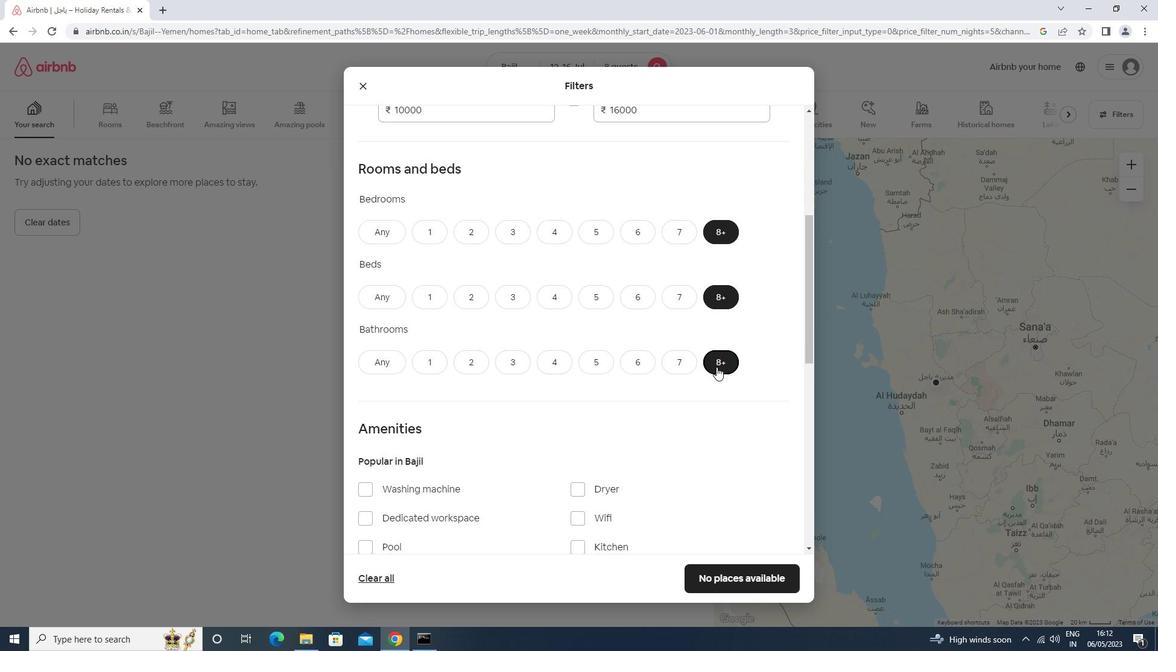 
Action: Mouse moved to (386, 390)
Screenshot: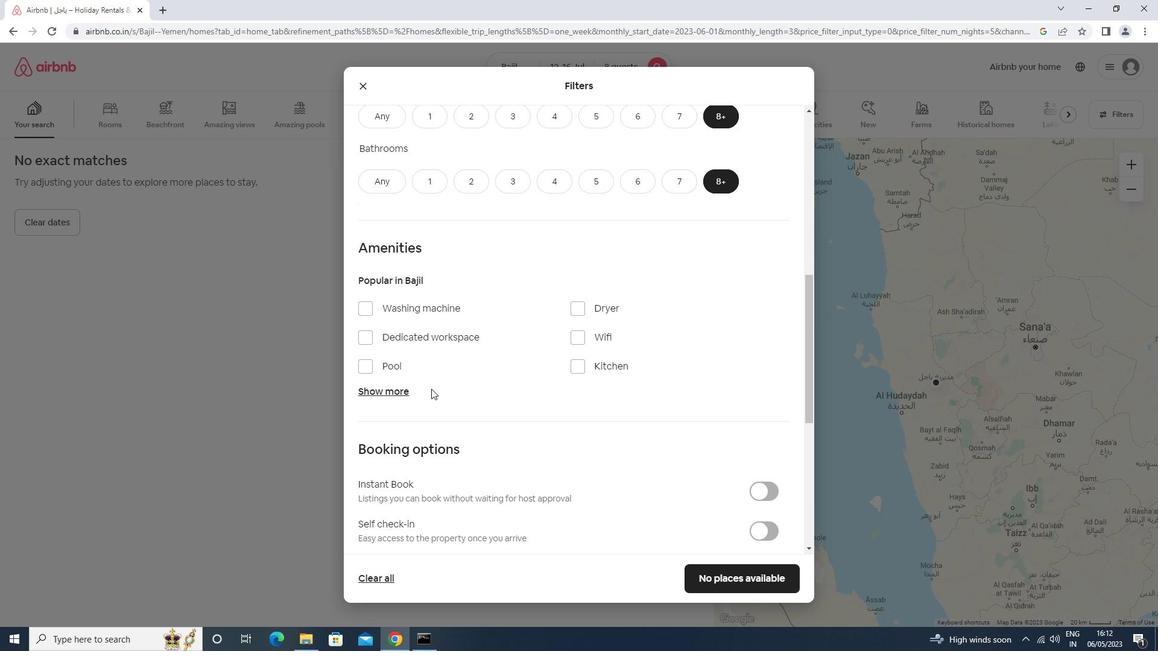 
Action: Mouse pressed left at (386, 390)
Screenshot: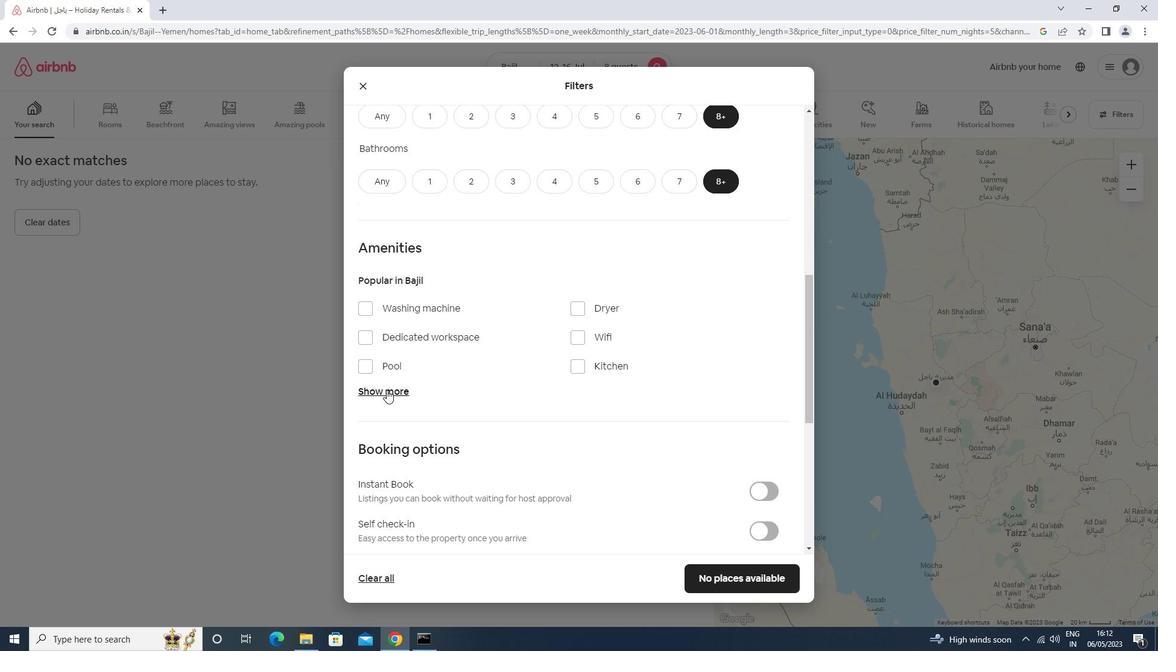 
Action: Mouse moved to (592, 333)
Screenshot: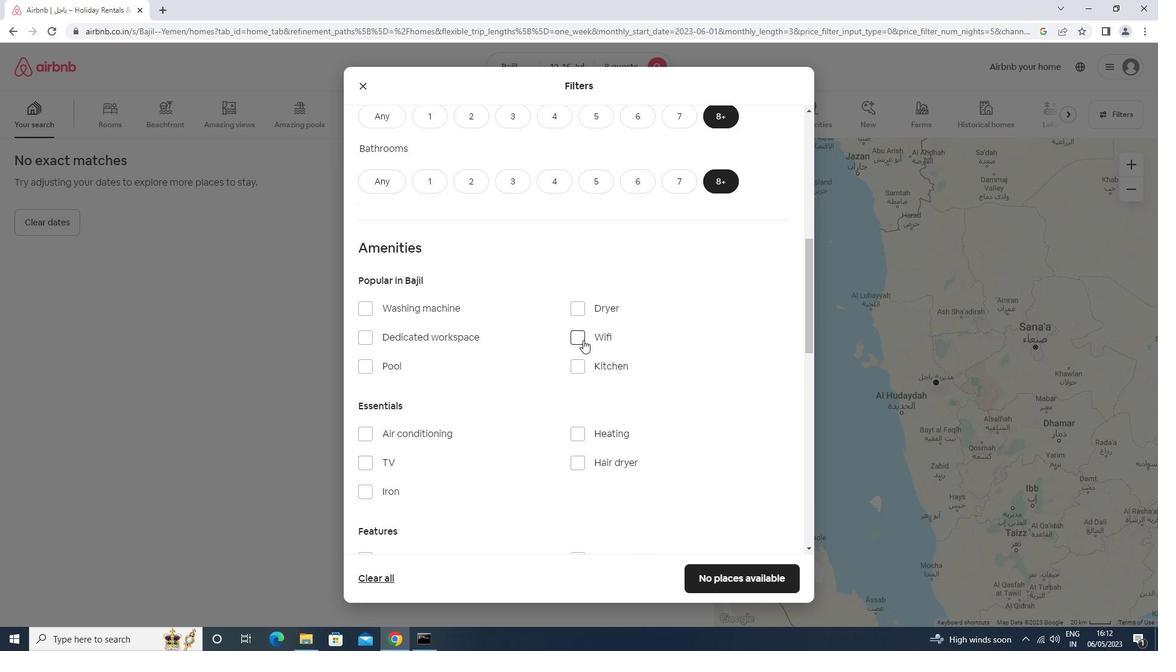 
Action: Mouse pressed left at (592, 333)
Screenshot: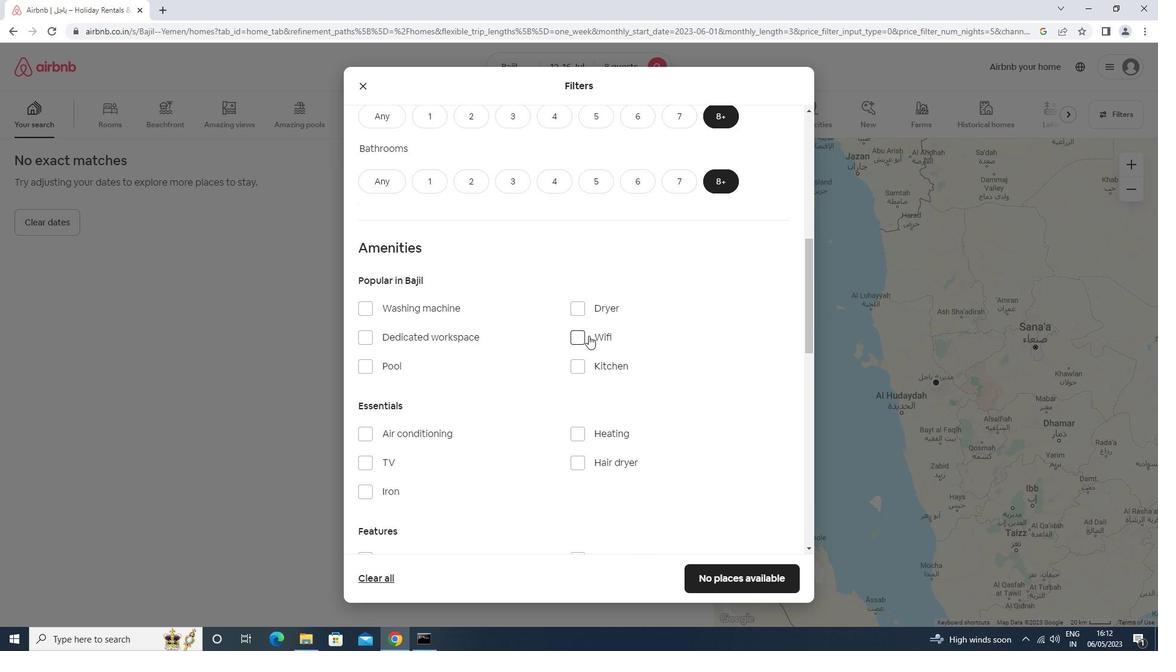 
Action: Mouse moved to (395, 458)
Screenshot: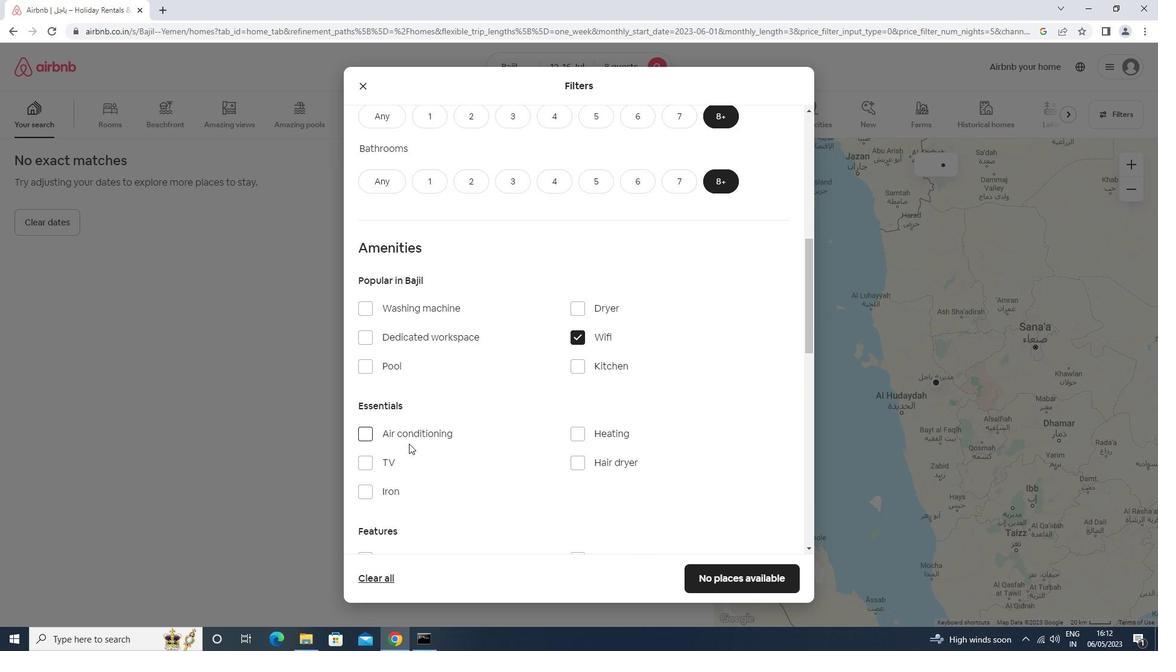 
Action: Mouse pressed left at (395, 458)
Screenshot: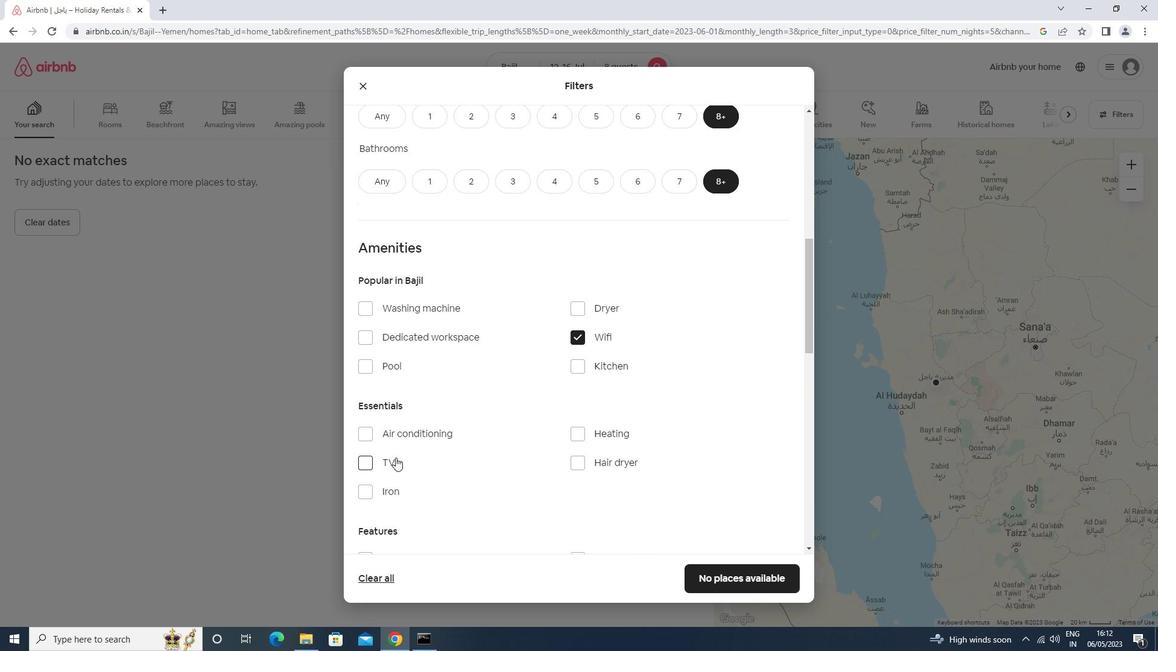 
Action: Mouse moved to (493, 385)
Screenshot: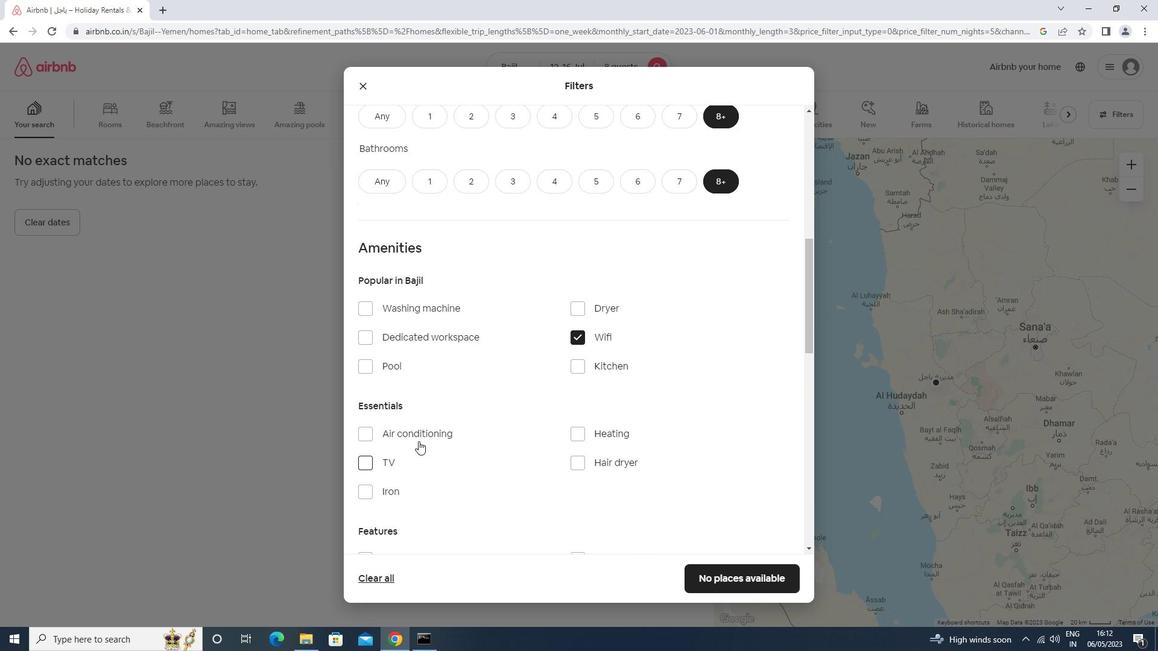 
Action: Mouse scrolled (493, 385) with delta (0, 0)
Screenshot: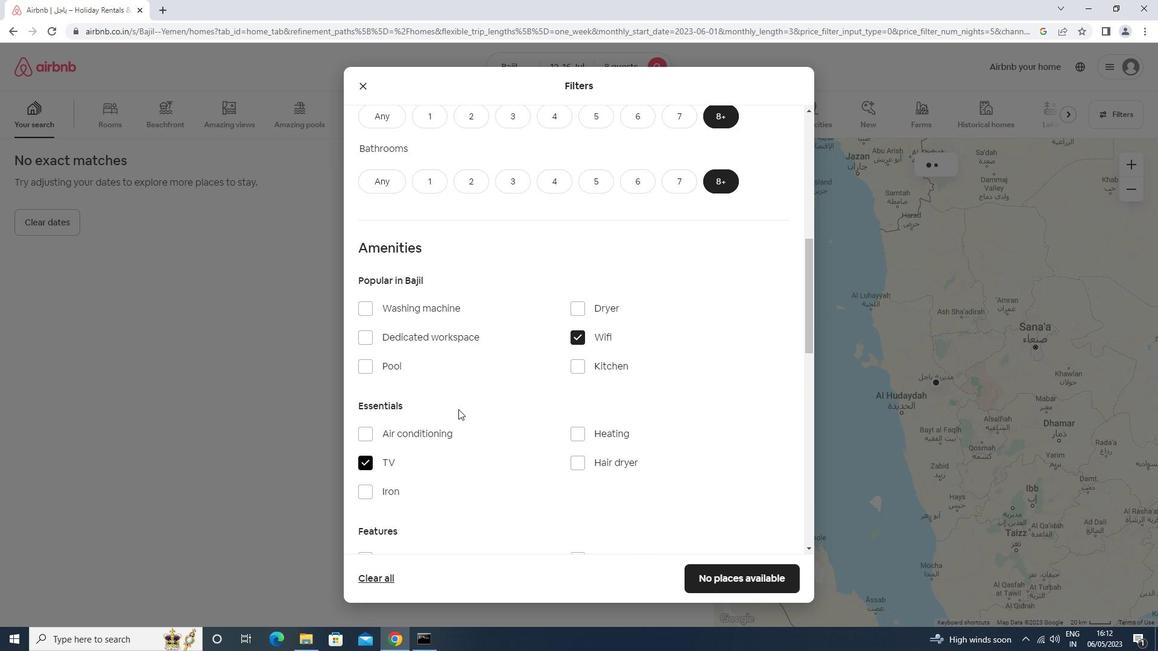 
Action: Mouse scrolled (493, 385) with delta (0, 0)
Screenshot: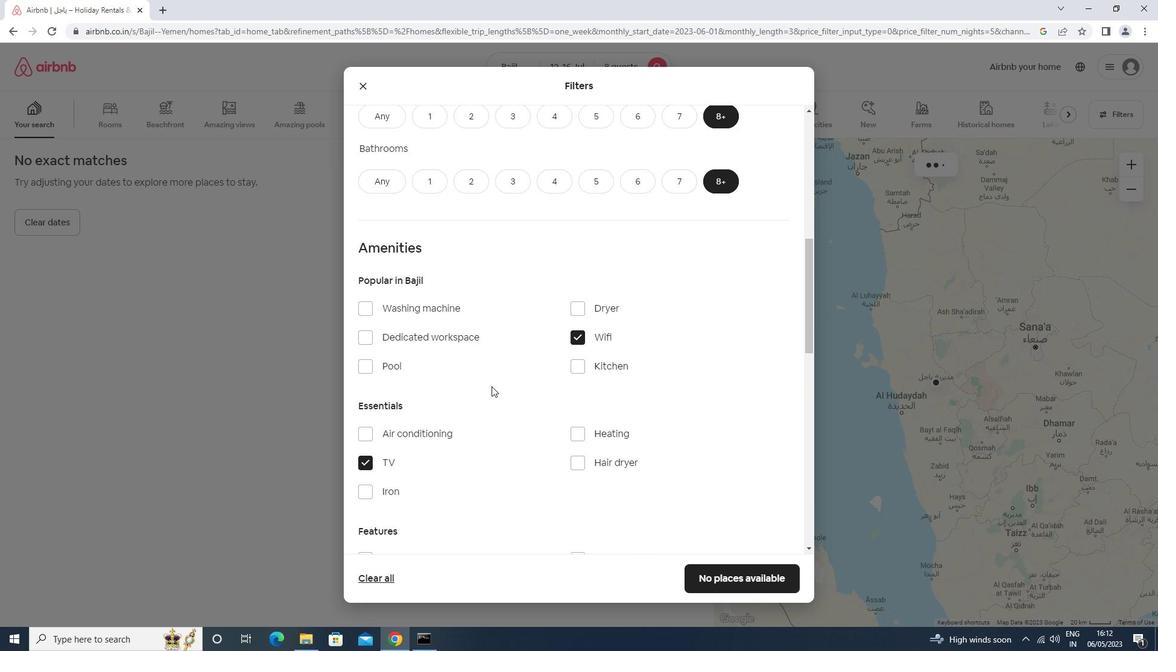 
Action: Mouse scrolled (493, 385) with delta (0, 0)
Screenshot: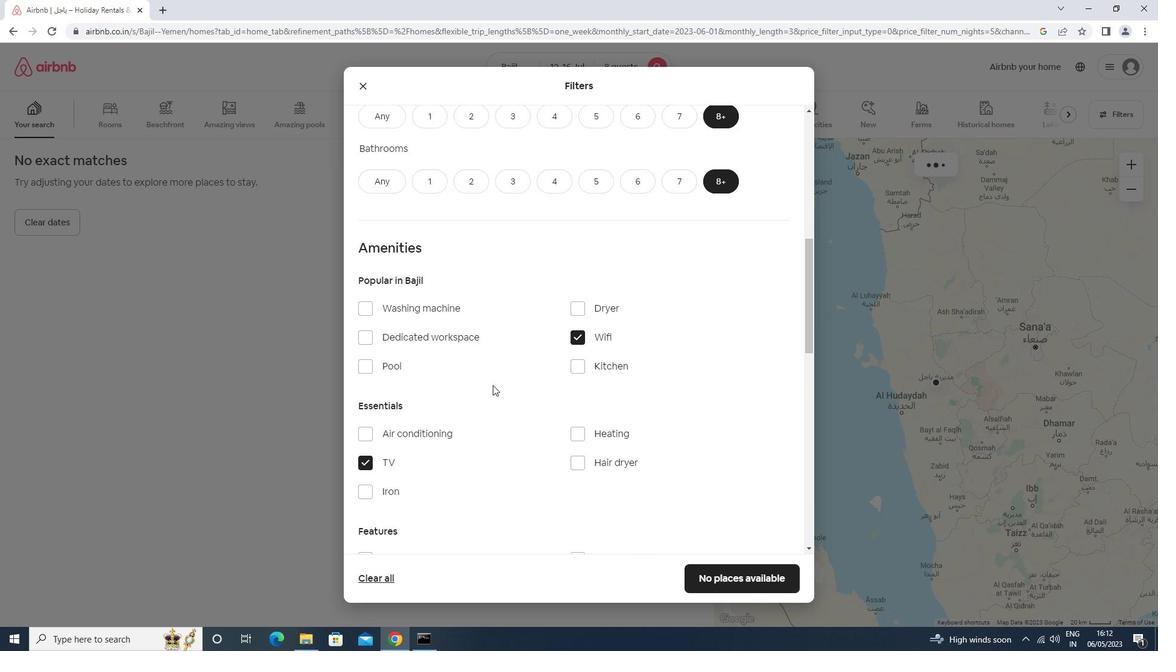 
Action: Mouse moved to (403, 433)
Screenshot: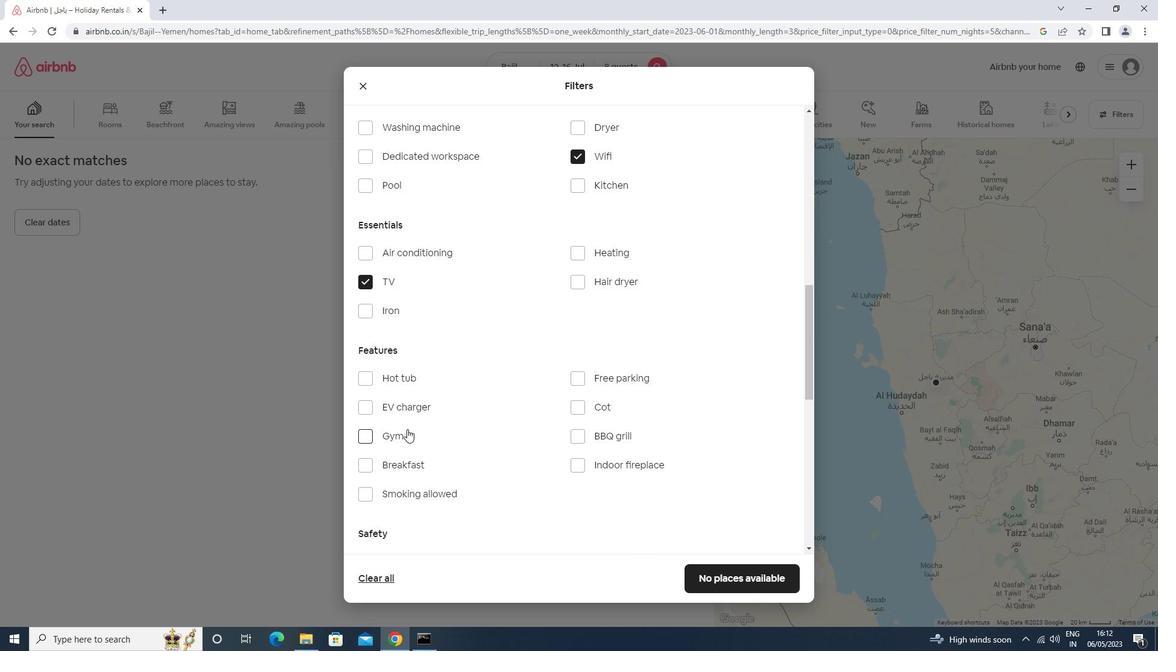 
Action: Mouse pressed left at (403, 433)
Screenshot: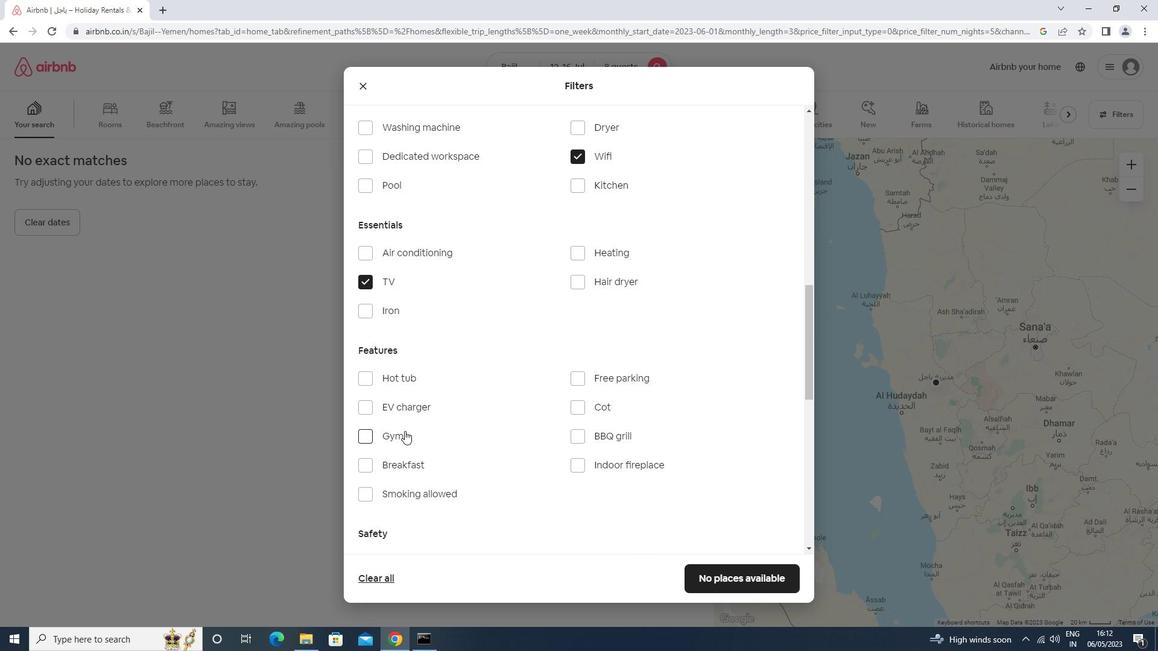 
Action: Mouse moved to (404, 462)
Screenshot: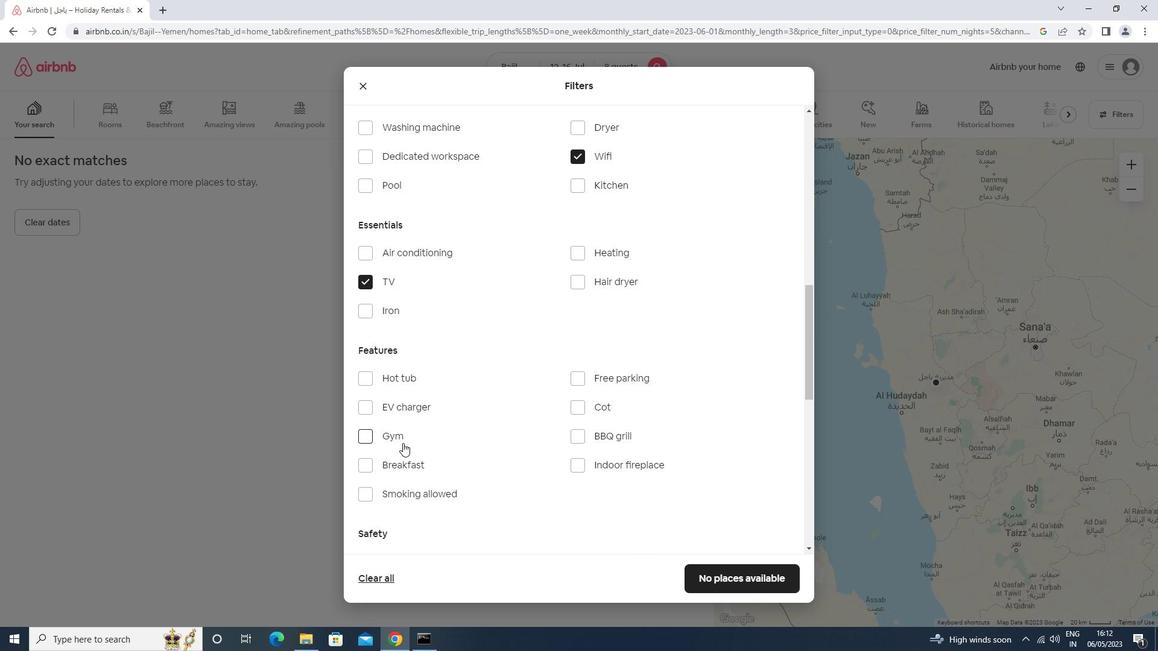 
Action: Mouse pressed left at (404, 462)
Screenshot: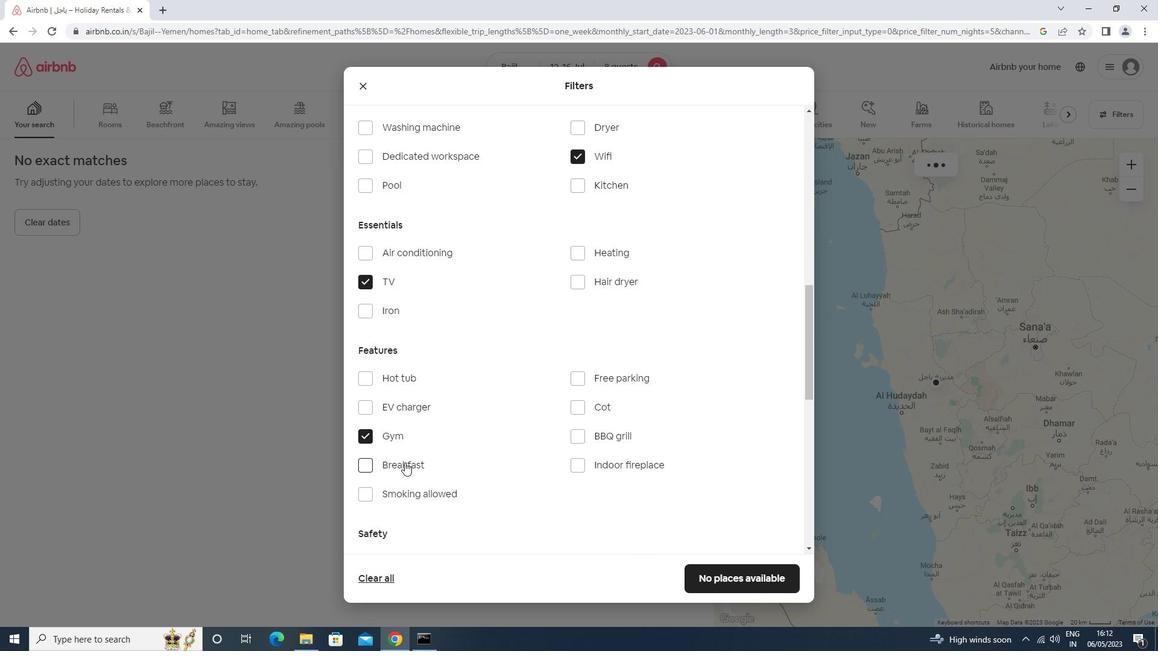 
Action: Mouse moved to (528, 362)
Screenshot: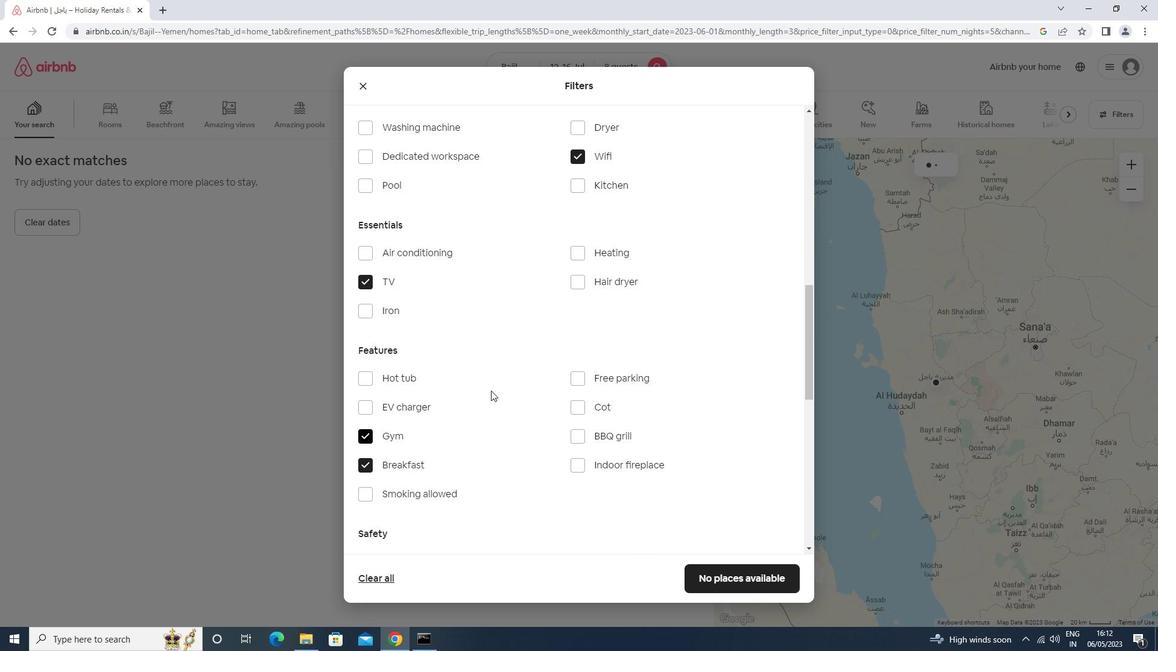 
Action: Mouse scrolled (528, 361) with delta (0, 0)
Screenshot: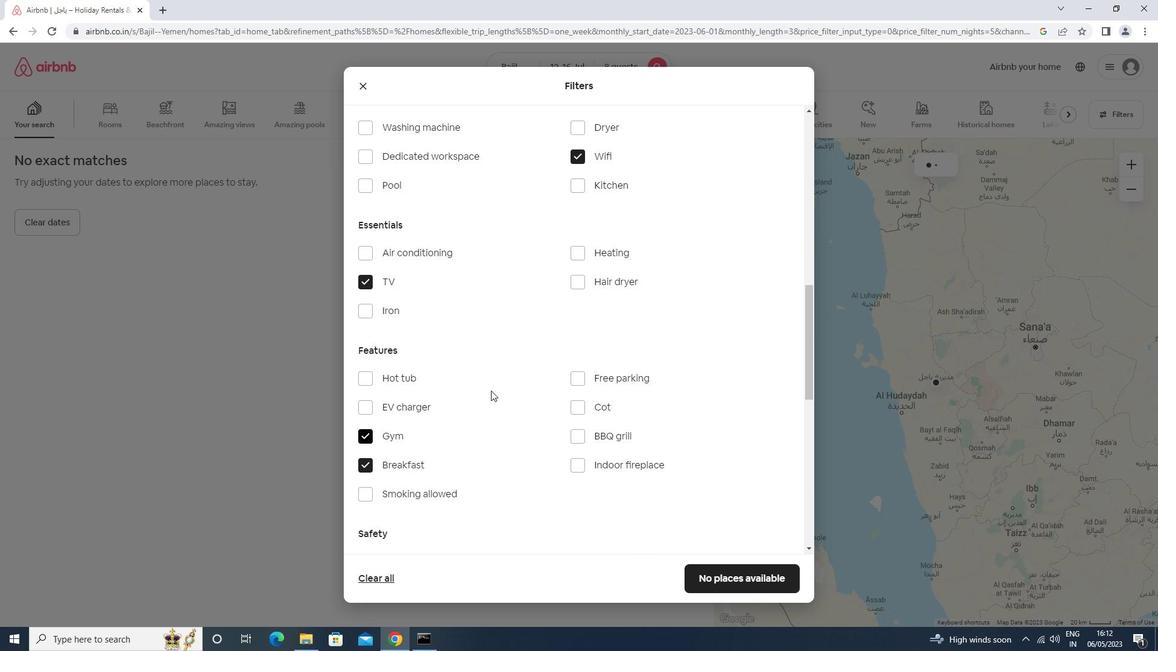 
Action: Mouse scrolled (528, 361) with delta (0, 0)
Screenshot: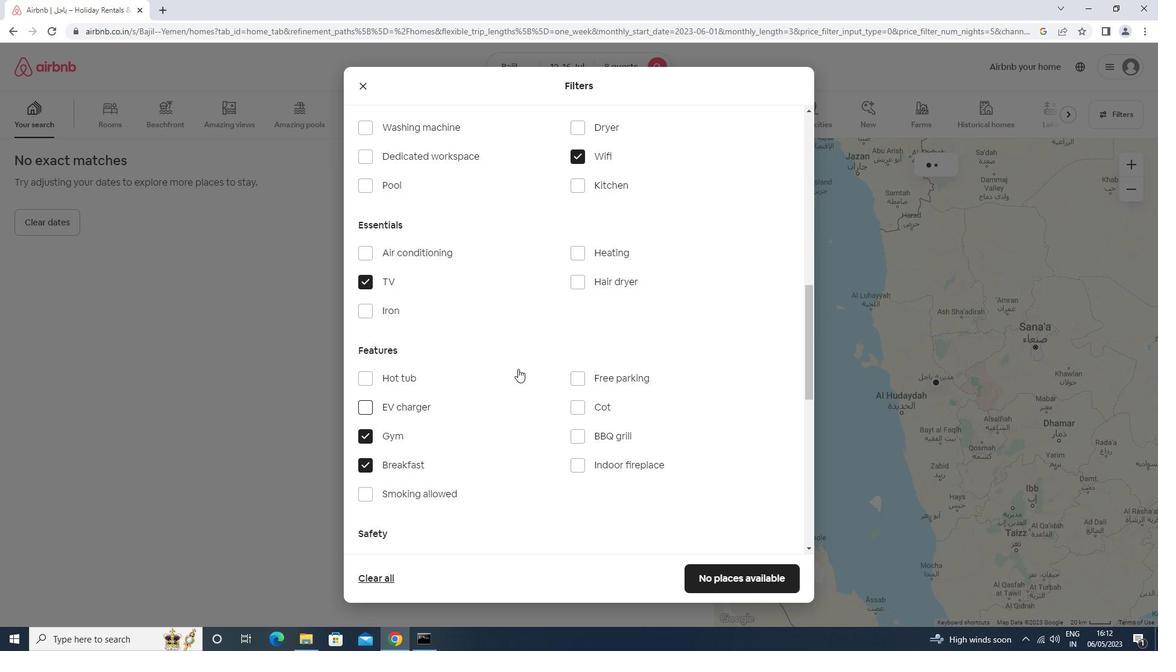 
Action: Mouse scrolled (528, 361) with delta (0, 0)
Screenshot: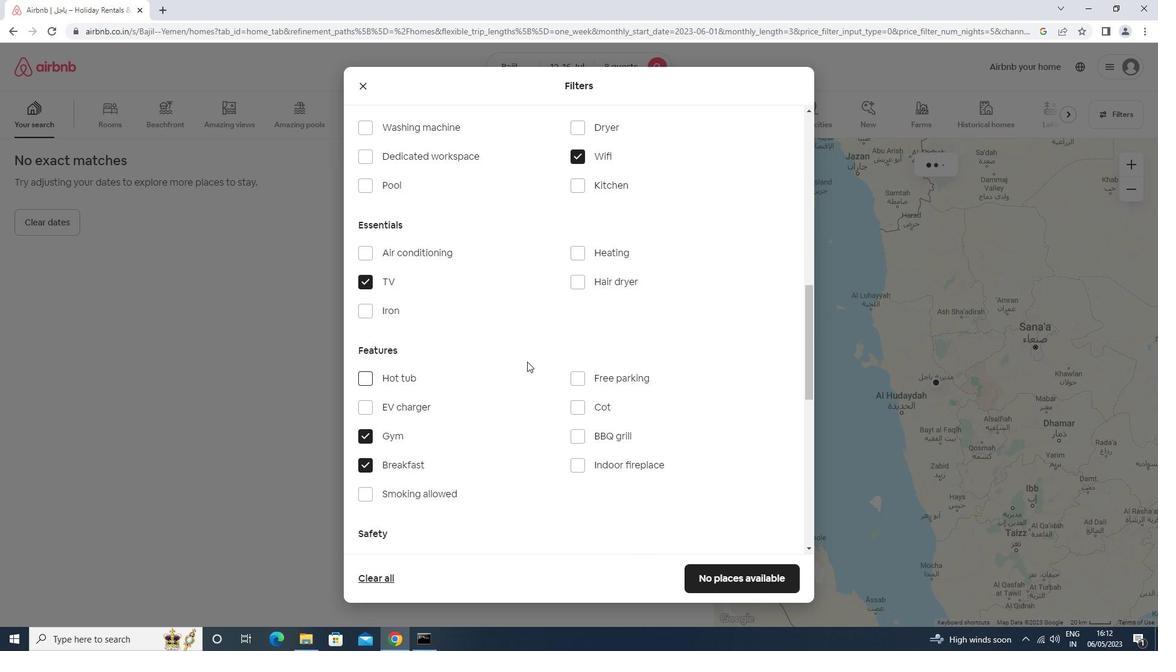 
Action: Mouse scrolled (528, 361) with delta (0, 0)
Screenshot: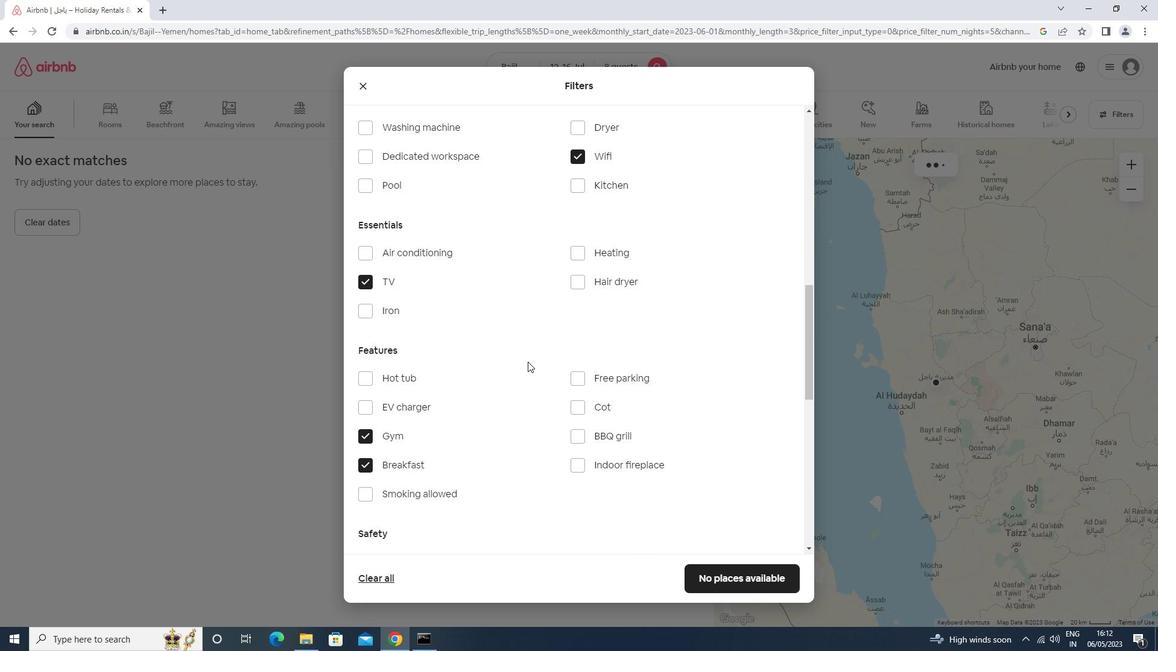 
Action: Mouse moved to (528, 373)
Screenshot: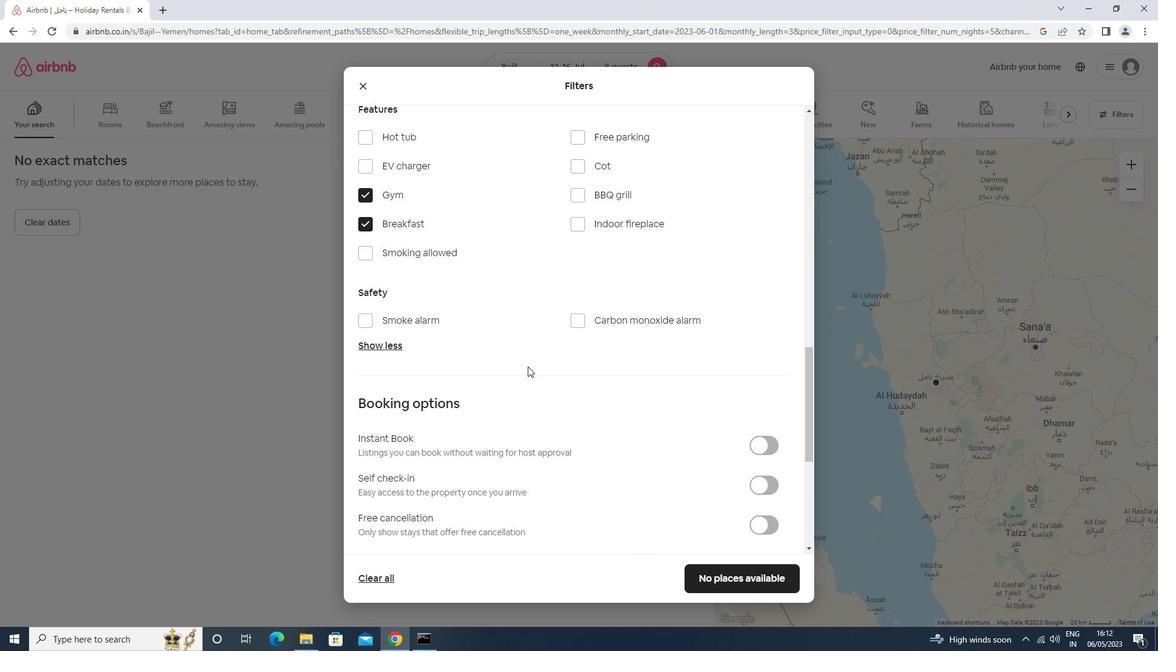 
Action: Mouse scrolled (528, 372) with delta (0, 0)
Screenshot: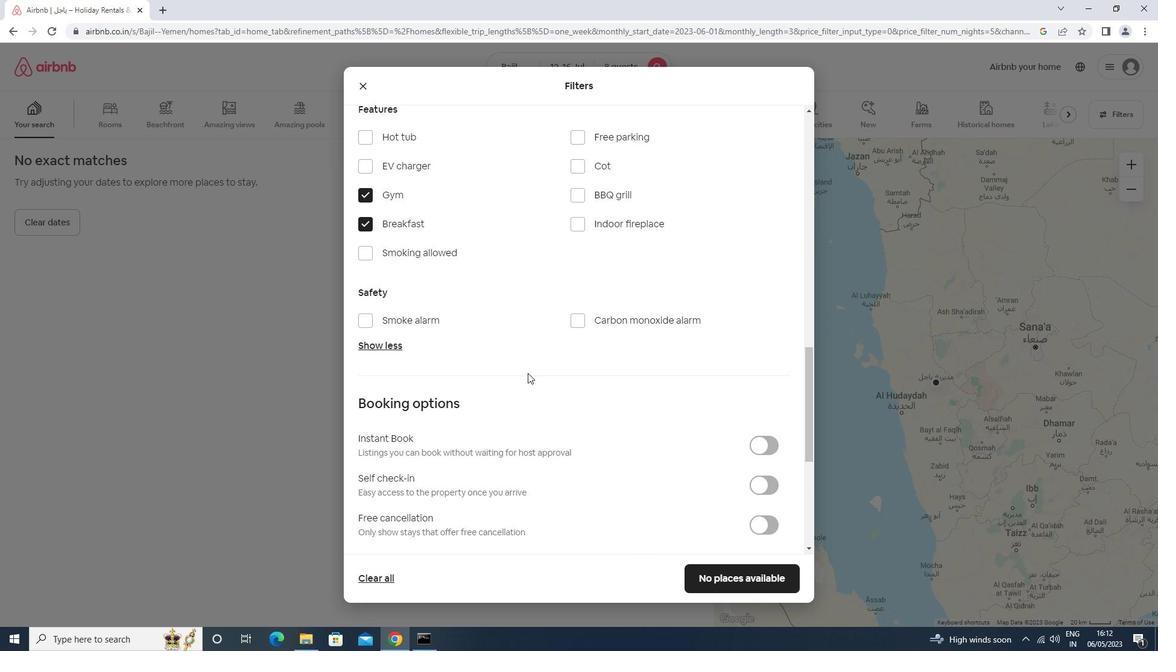 
Action: Mouse scrolled (528, 372) with delta (0, 0)
Screenshot: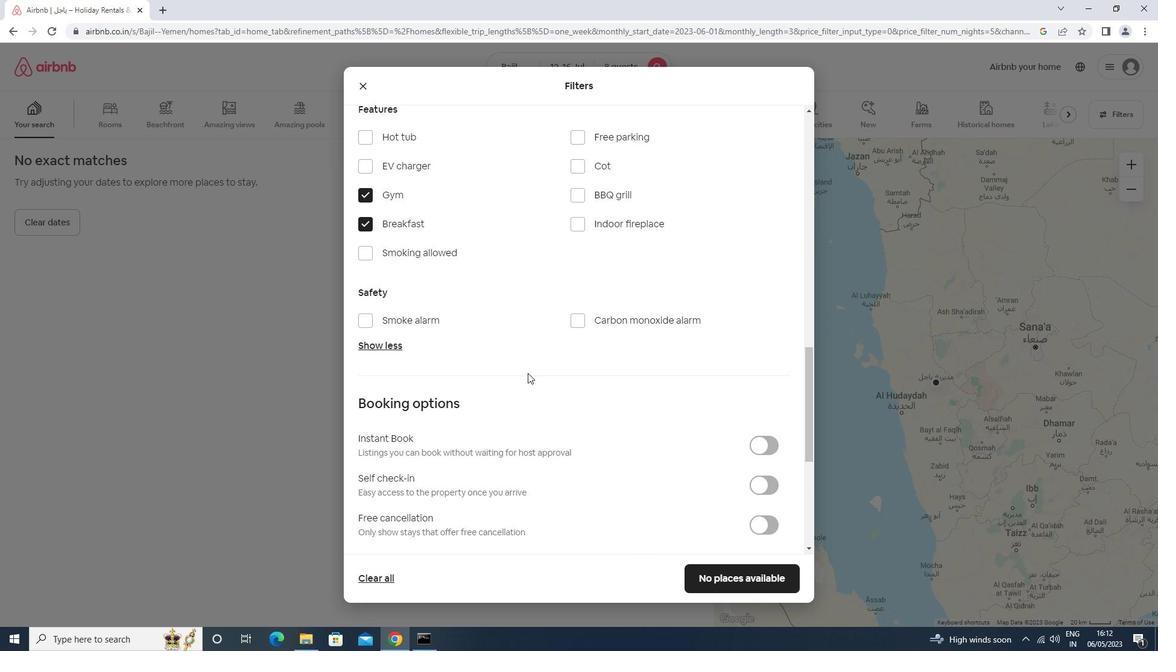
Action: Mouse moved to (768, 368)
Screenshot: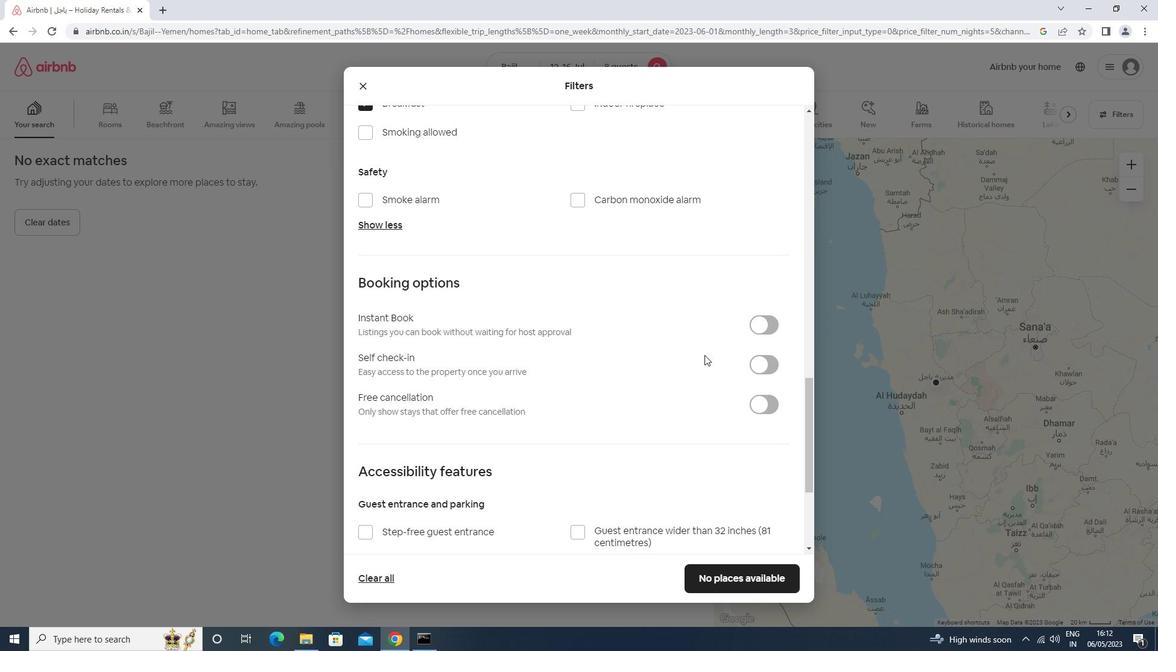 
Action: Mouse pressed left at (768, 368)
Screenshot: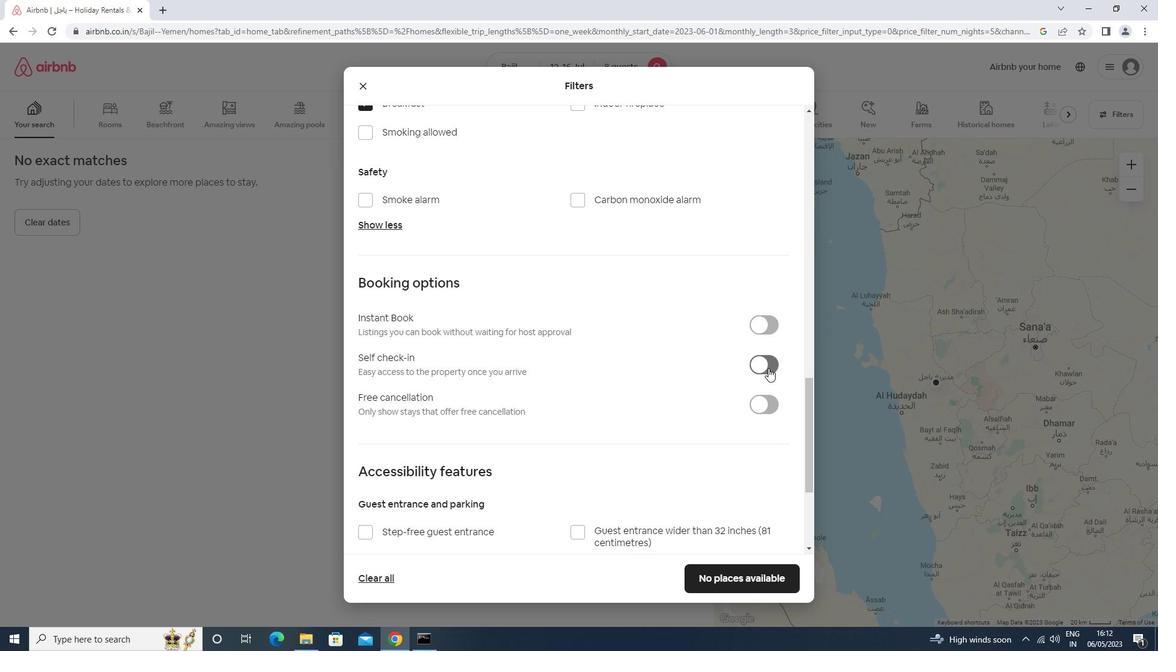 
Action: Mouse moved to (633, 383)
Screenshot: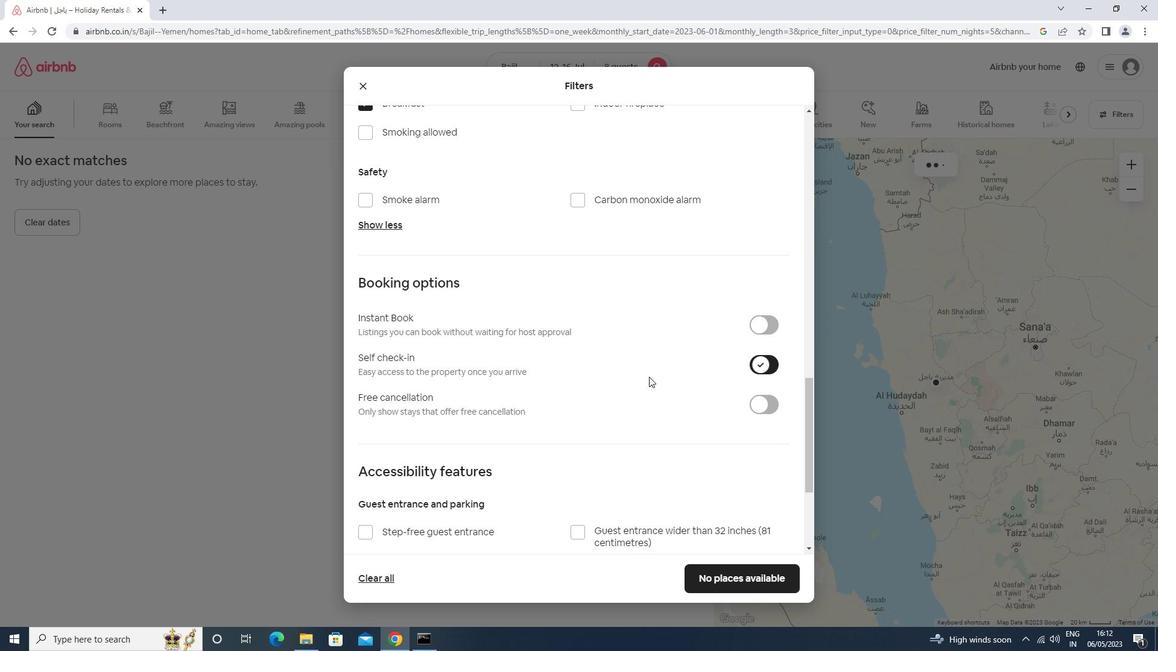 
Action: Mouse scrolled (633, 383) with delta (0, 0)
Screenshot: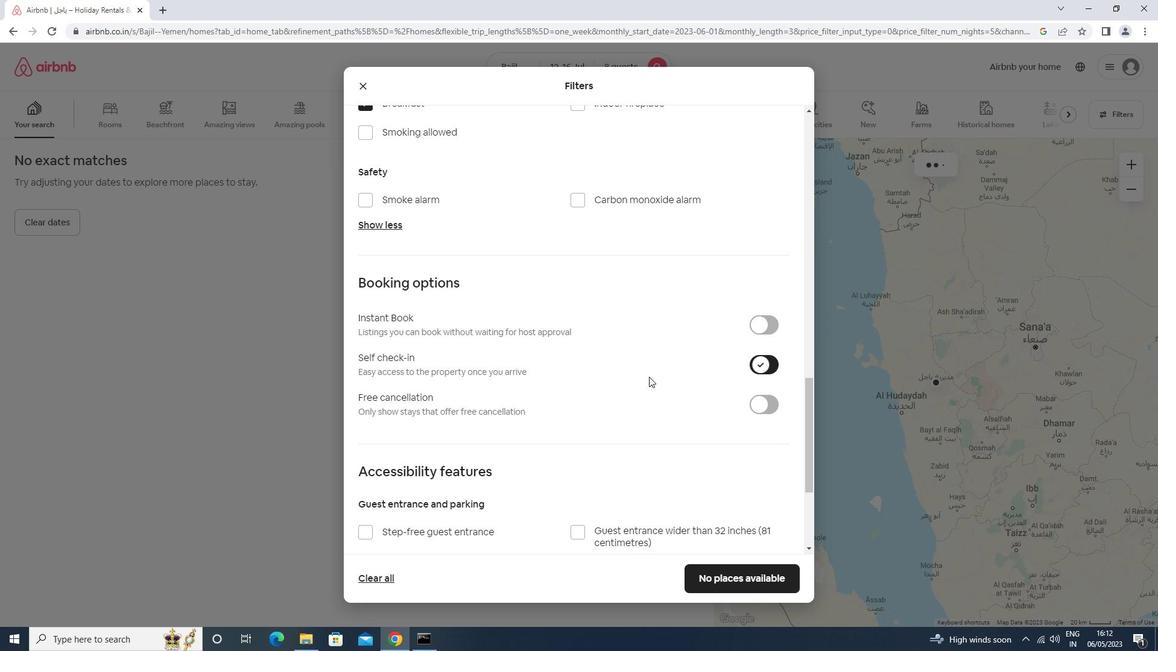 
Action: Mouse scrolled (633, 383) with delta (0, 0)
Screenshot: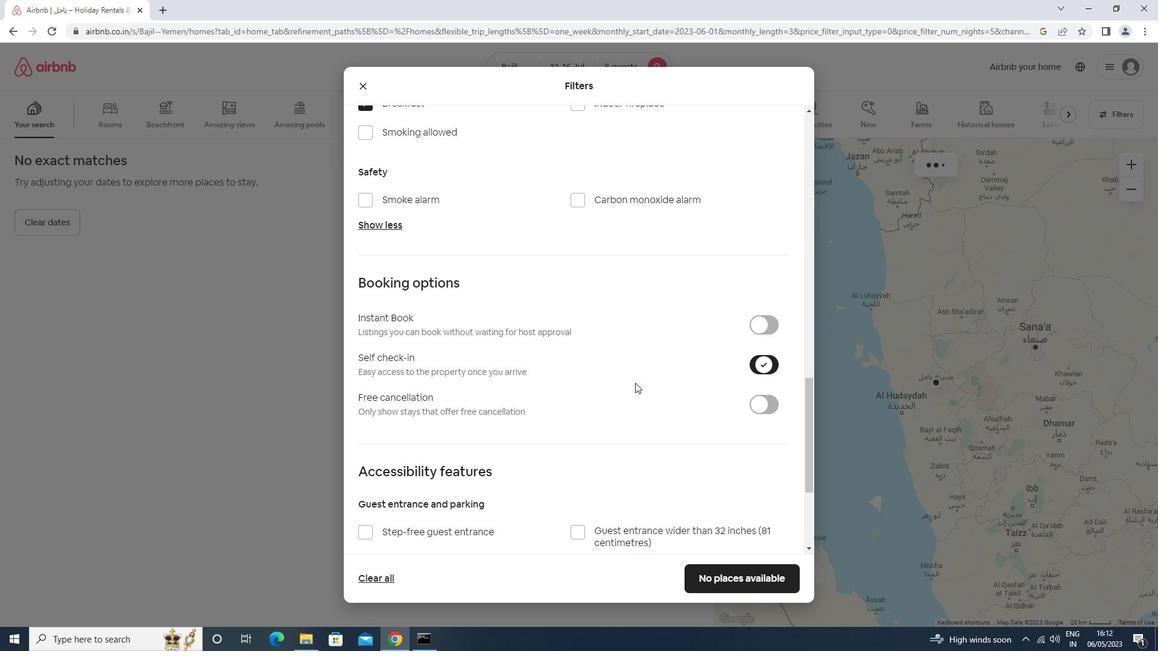 
Action: Mouse scrolled (633, 383) with delta (0, 0)
Screenshot: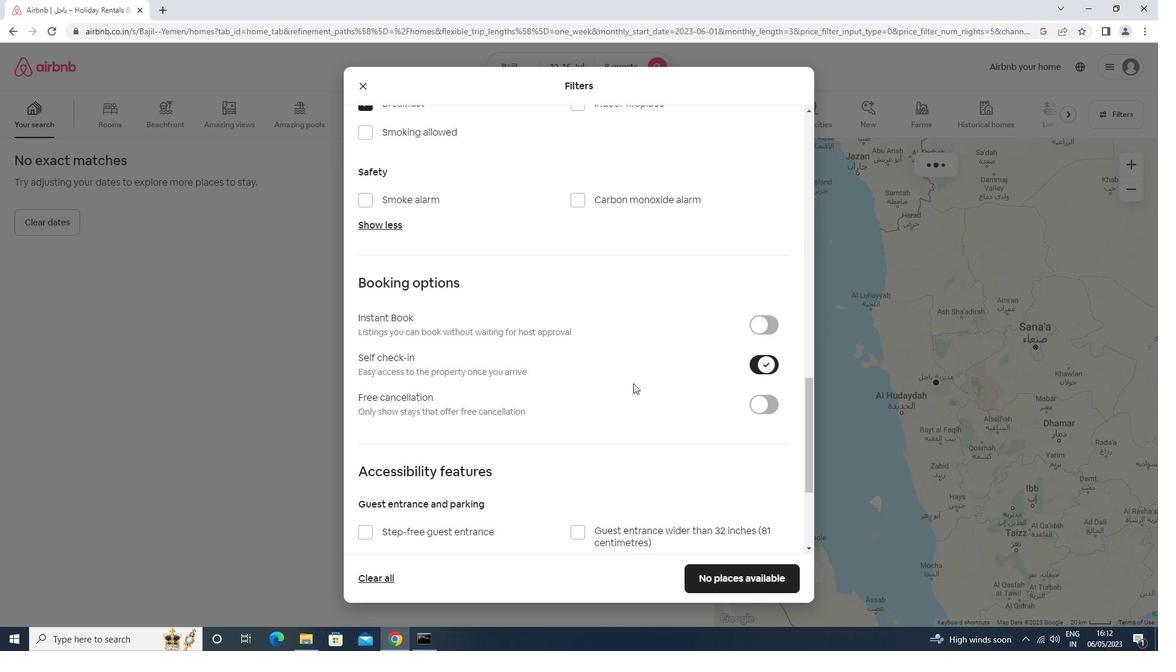 
Action: Mouse scrolled (633, 383) with delta (0, 0)
Screenshot: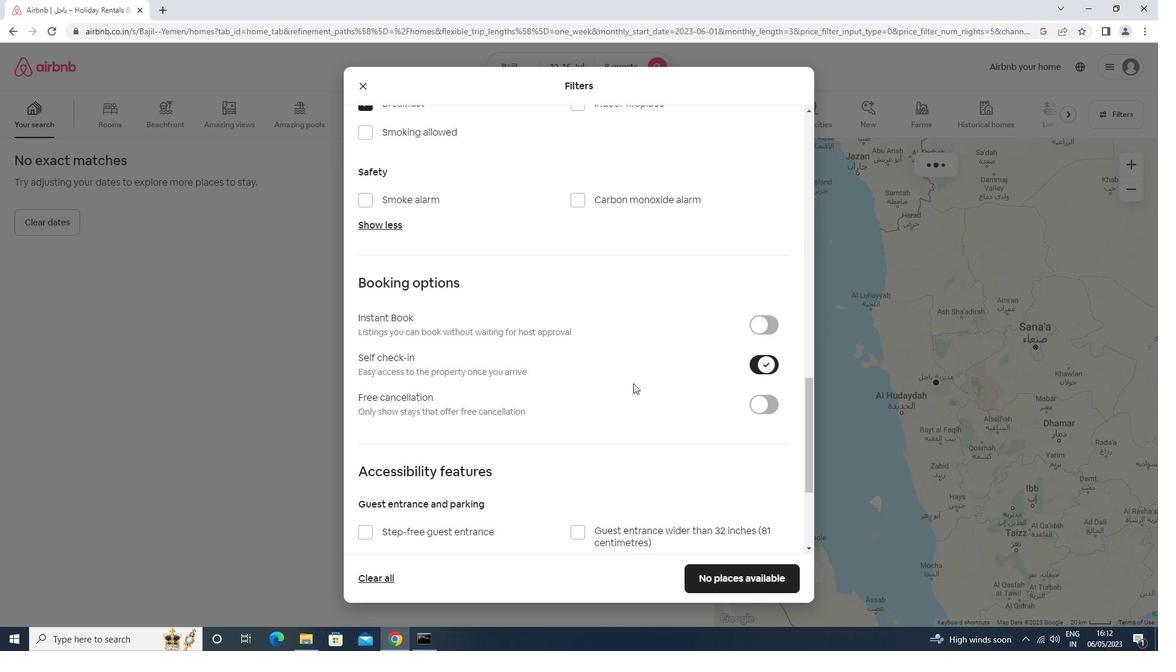 
Action: Mouse scrolled (633, 383) with delta (0, 0)
Screenshot: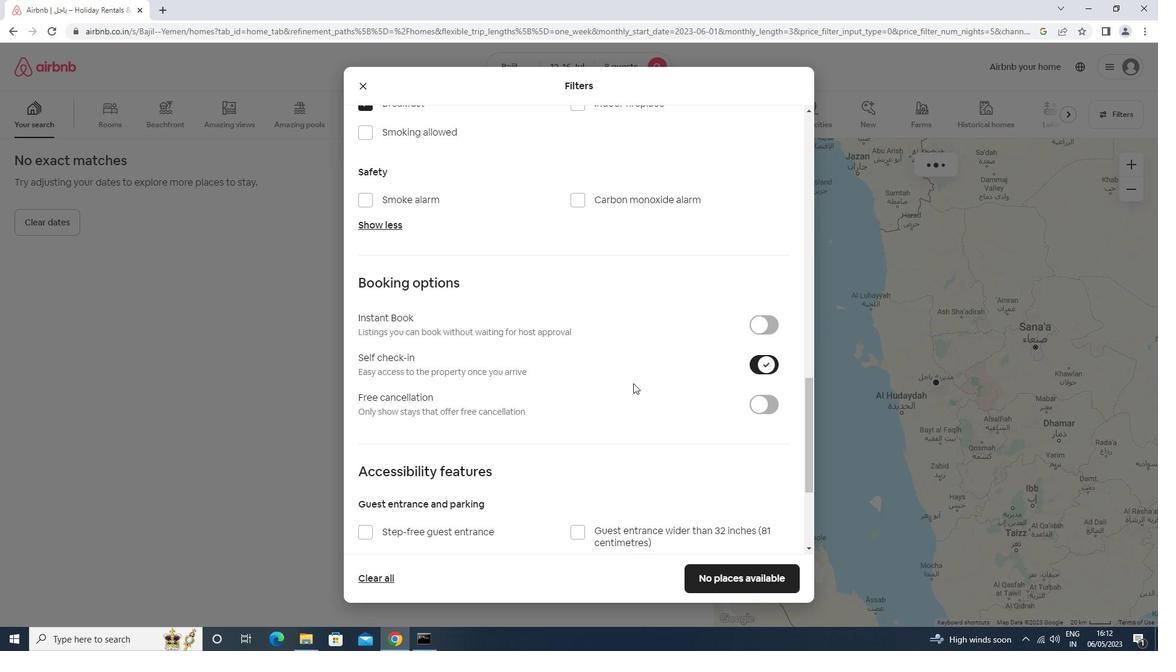 
Action: Mouse moved to (633, 384)
Screenshot: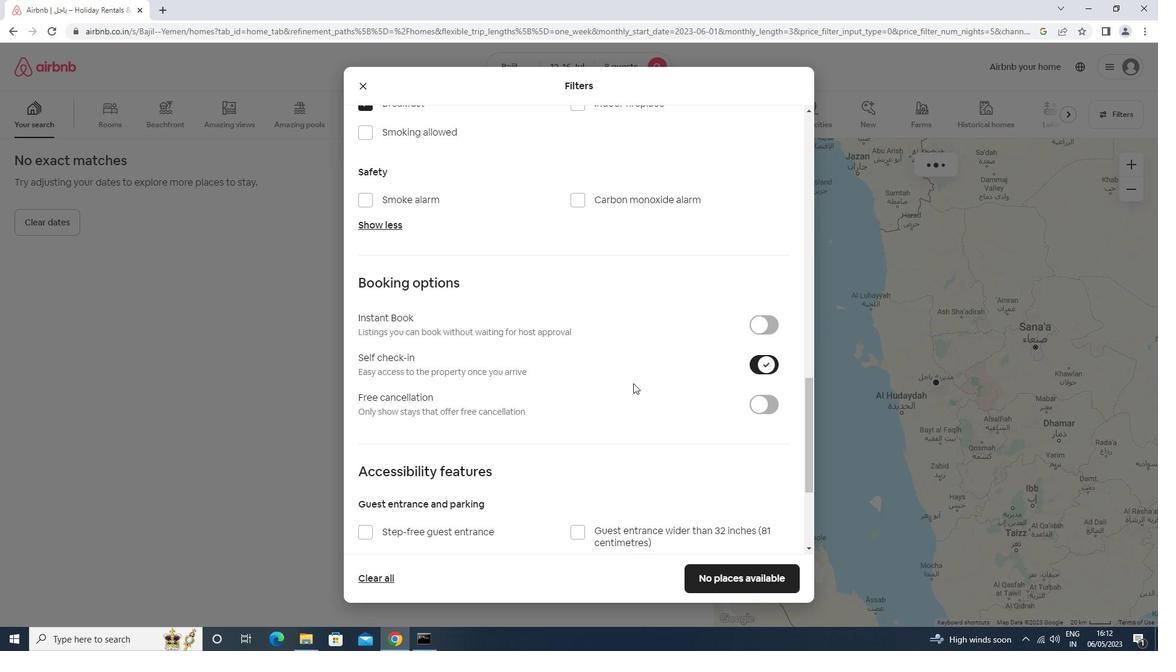 
Action: Mouse scrolled (633, 383) with delta (0, 0)
Screenshot: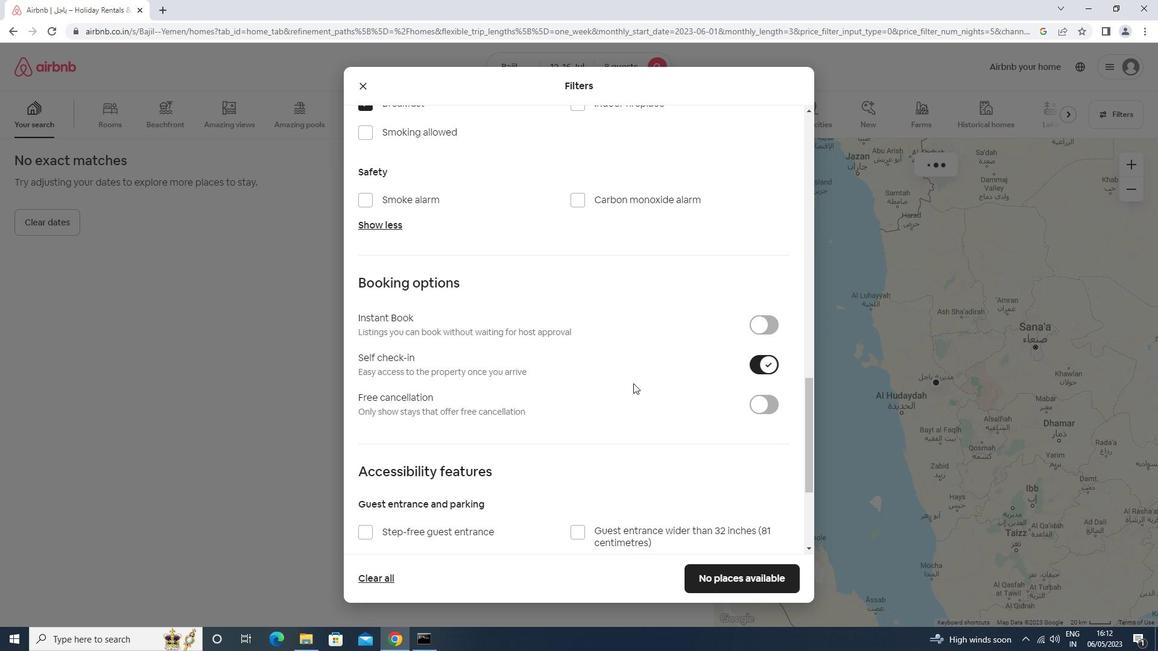 
Action: Mouse moved to (767, 570)
Screenshot: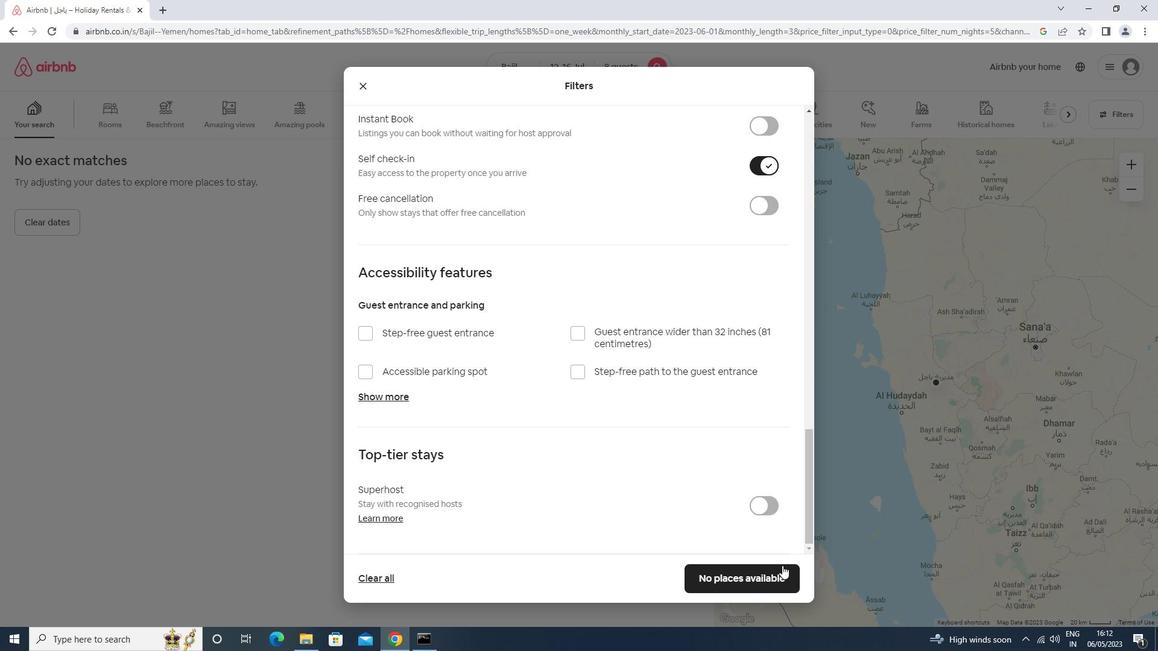 
Action: Mouse pressed left at (767, 570)
Screenshot: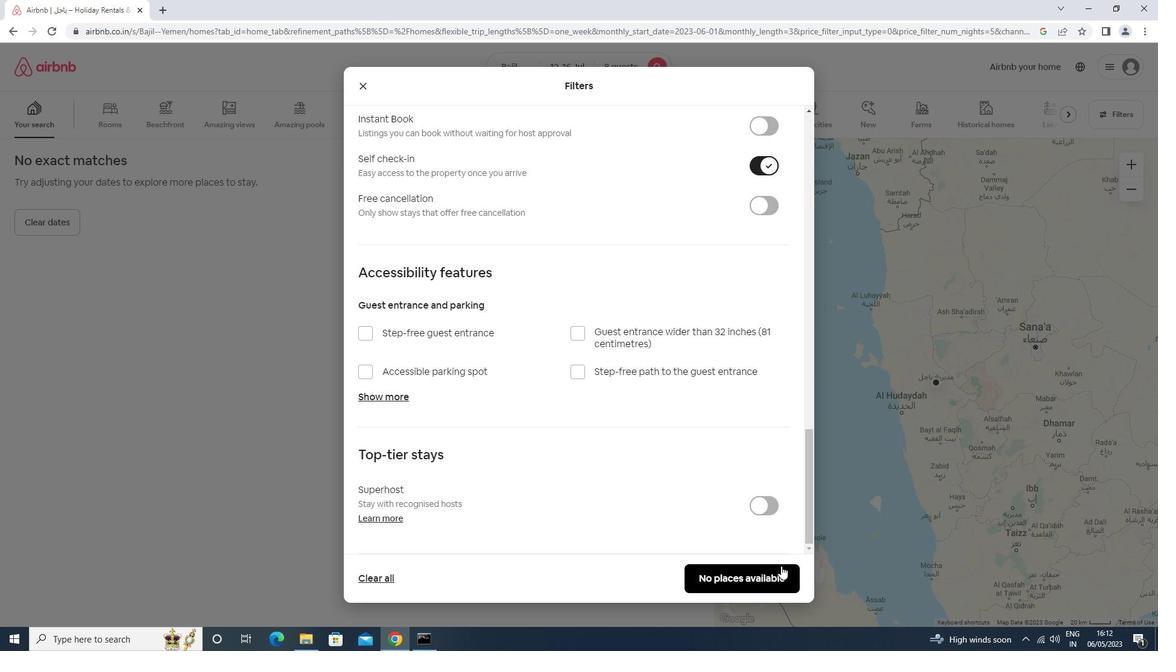 
